 Task: Look for space in Itami, Japan from 6th September, 2023 to 18th September, 2023 for 3 adults in price range Rs.6000 to Rs.12000. Place can be entire place with 2 bedrooms having 2 beds and 2 bathrooms. Property type can be house, flat, guest house, hotel. Booking option can be shelf check-in. Required host language is English.
Action: Mouse moved to (539, 124)
Screenshot: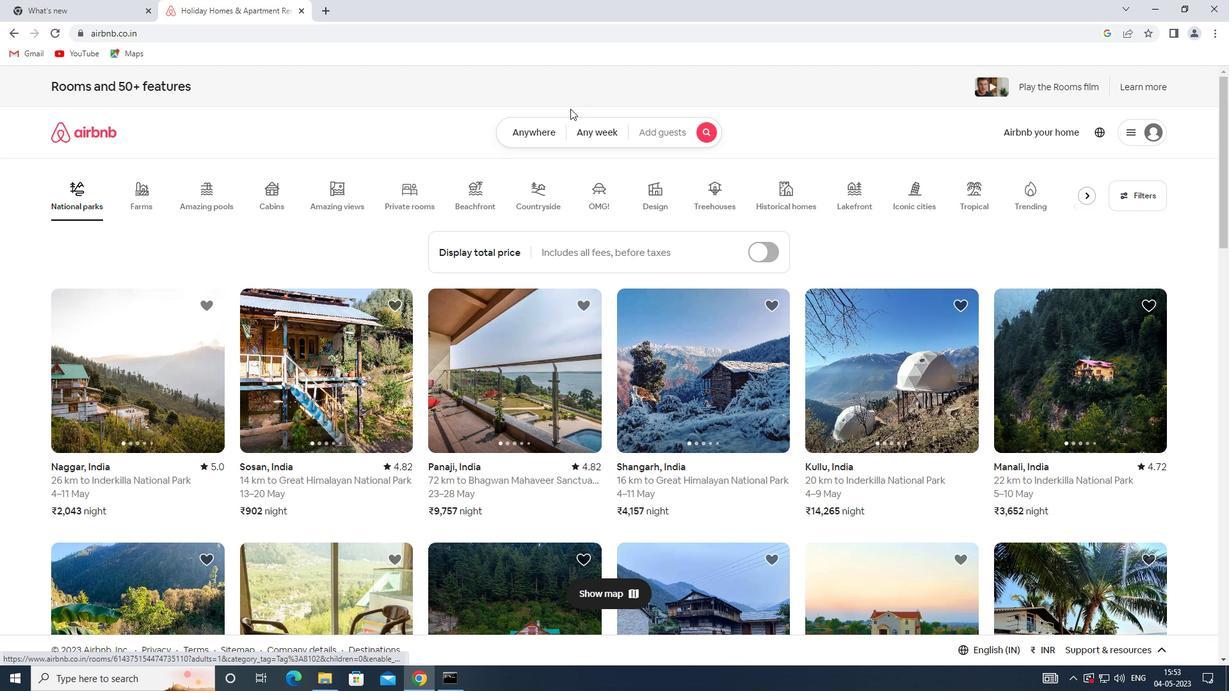
Action: Mouse pressed left at (539, 124)
Screenshot: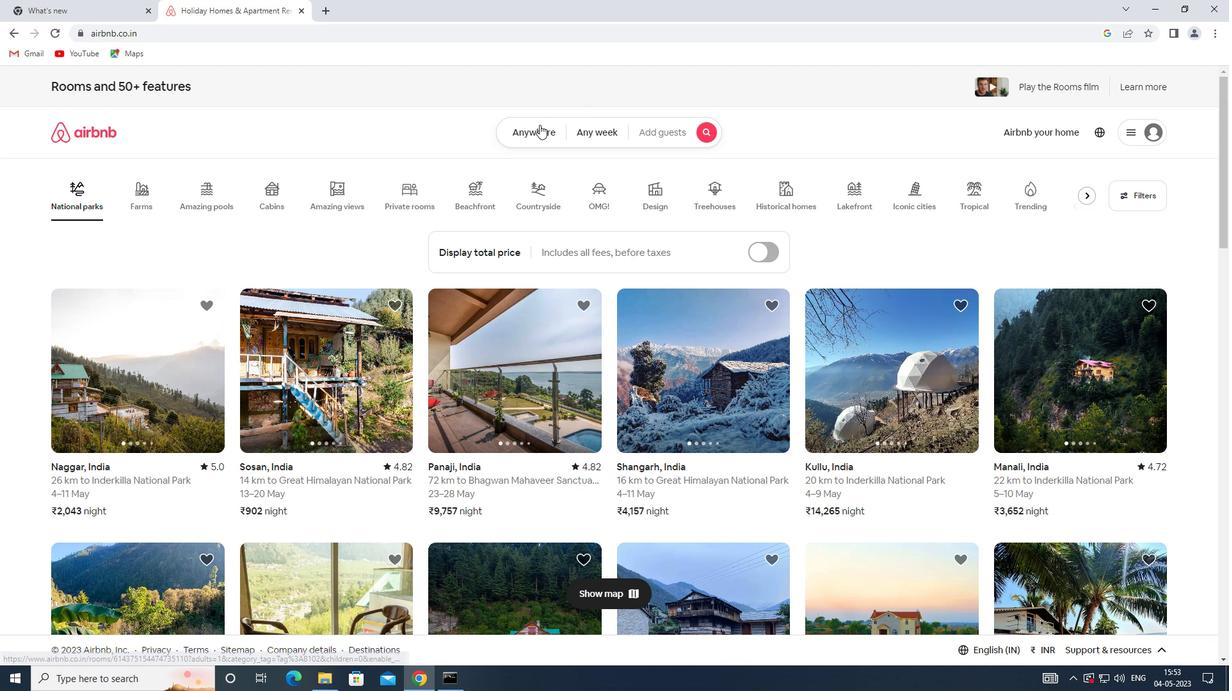 
Action: Mouse moved to (485, 170)
Screenshot: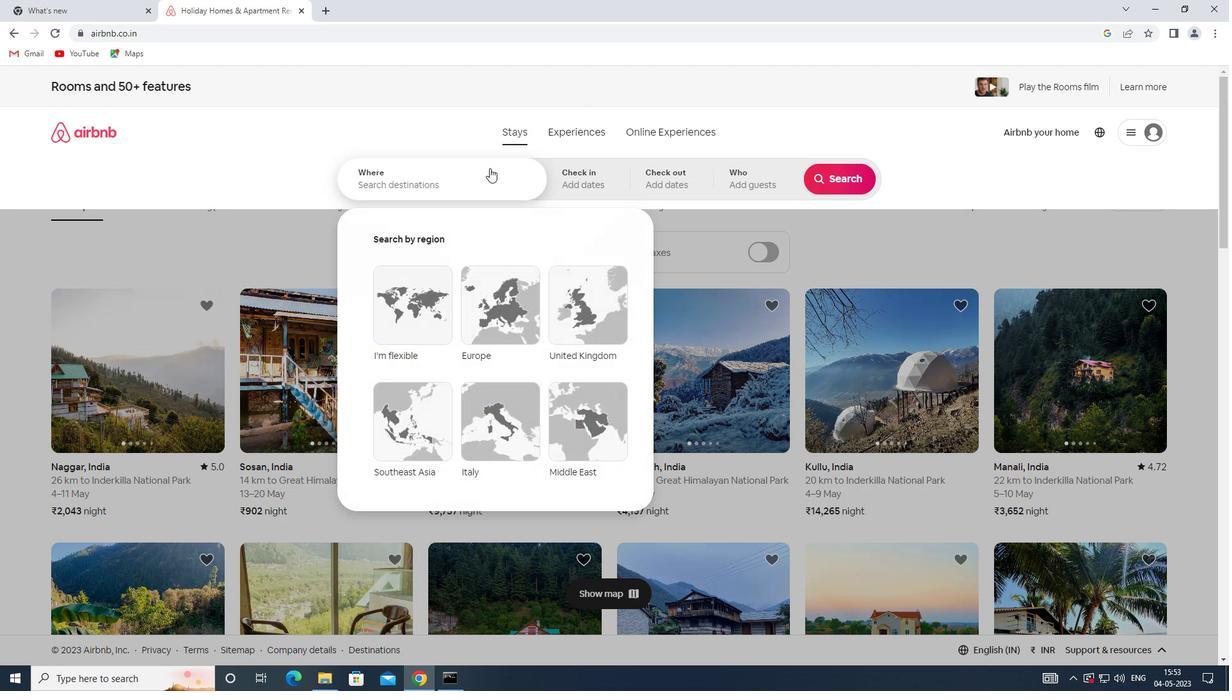 
Action: Mouse pressed left at (485, 170)
Screenshot: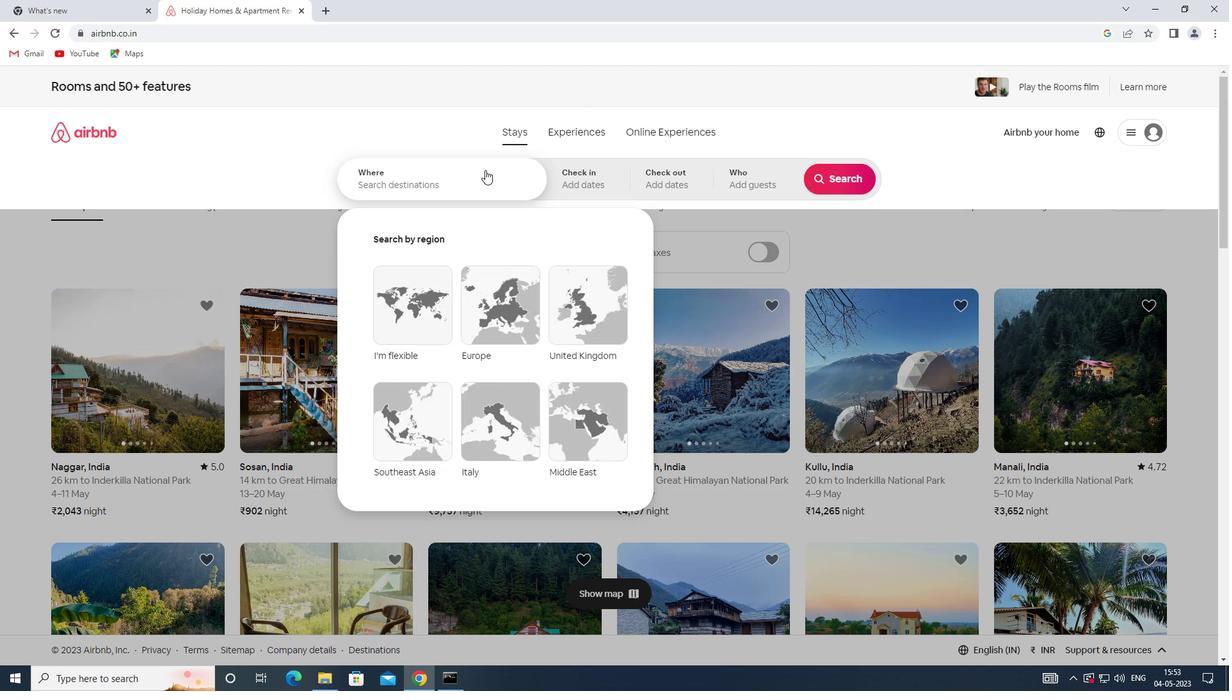 
Action: Key pressed <Key.shift>ITAMI,<Key.shift>JAPAN
Screenshot: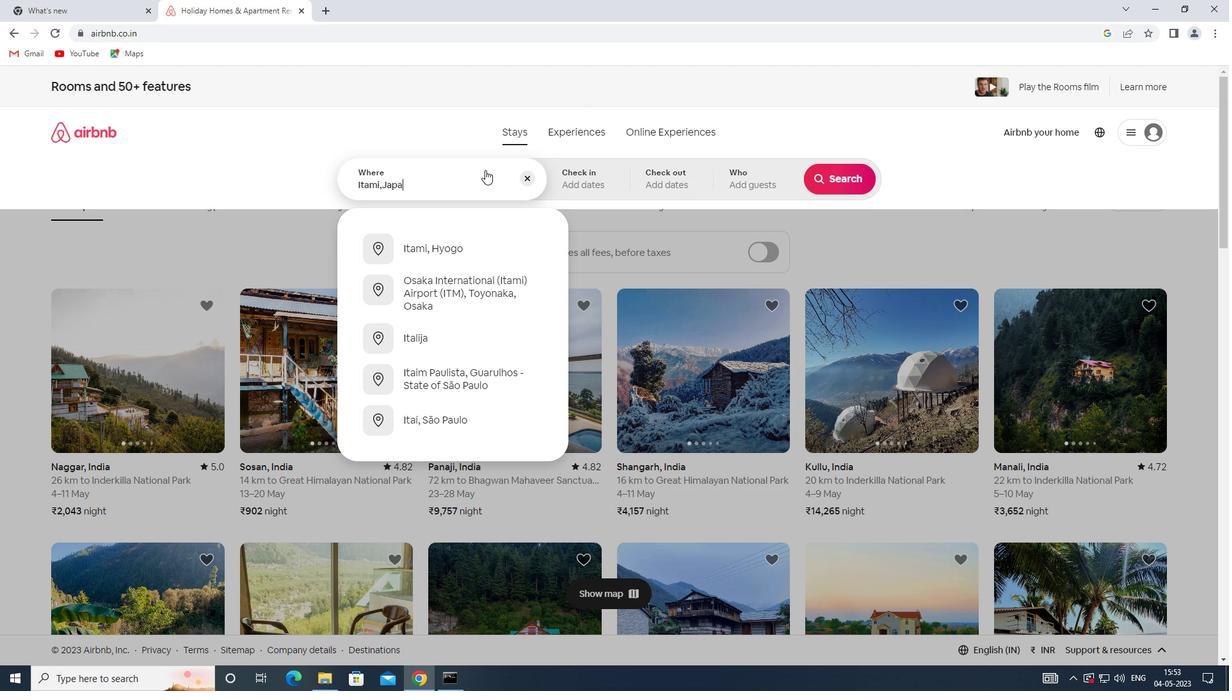 
Action: Mouse moved to (592, 190)
Screenshot: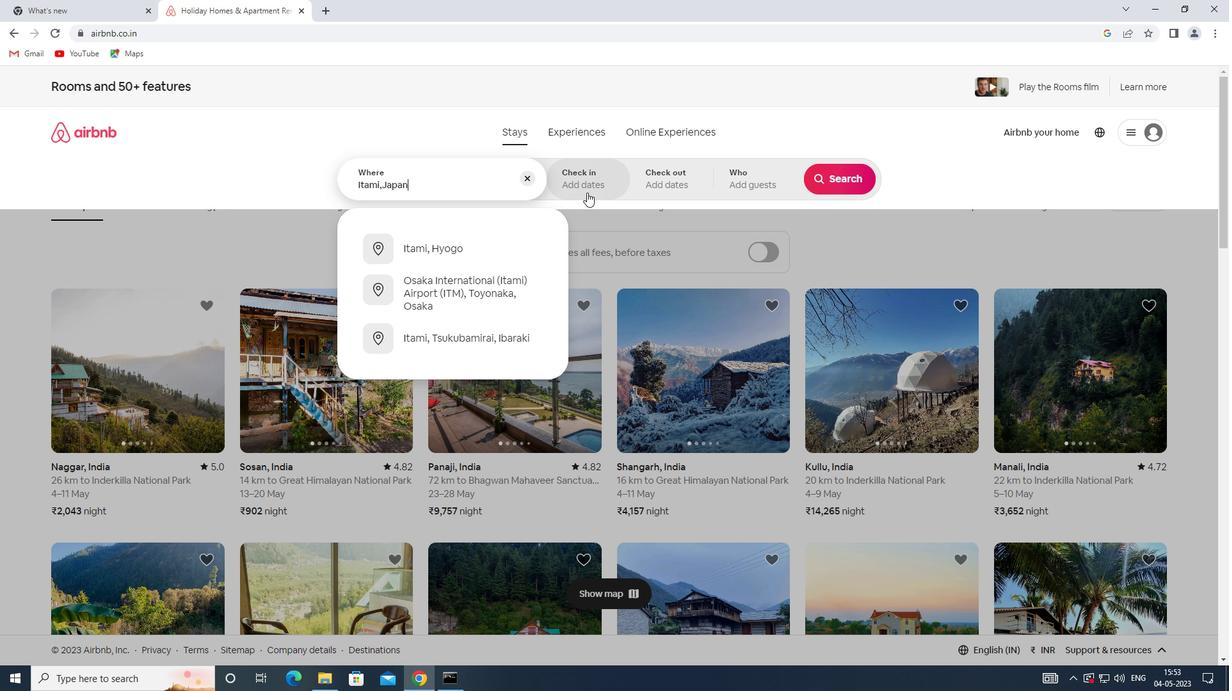 
Action: Mouse pressed left at (592, 190)
Screenshot: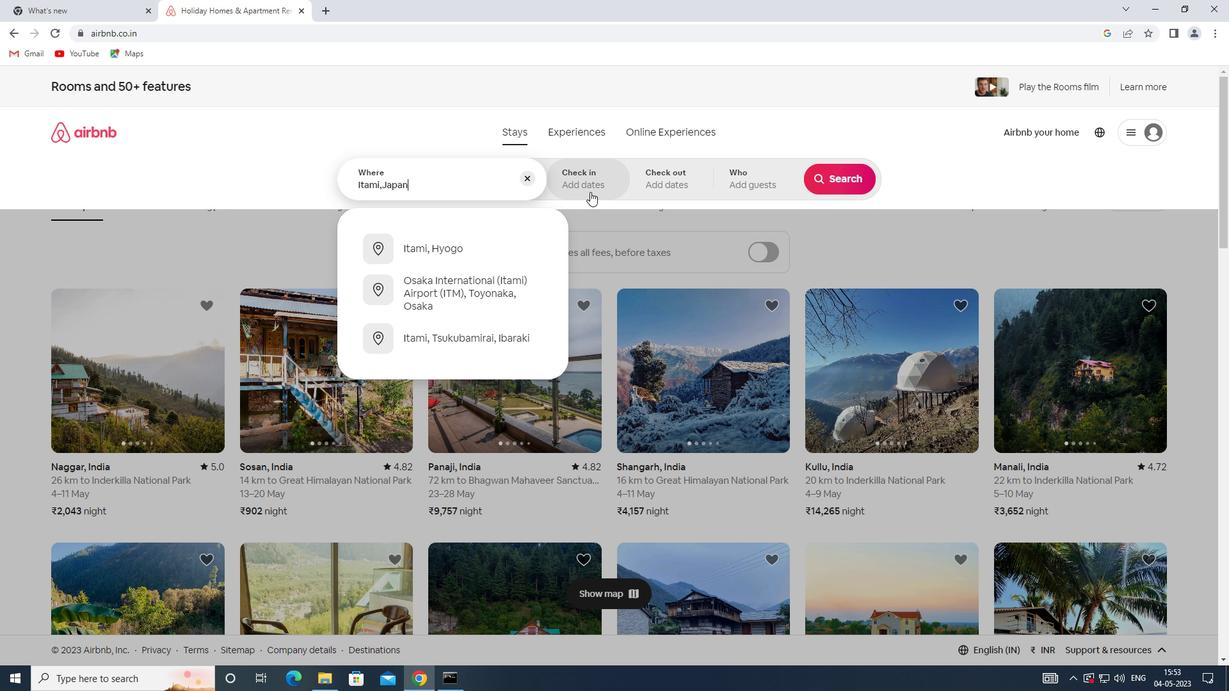 
Action: Mouse moved to (840, 283)
Screenshot: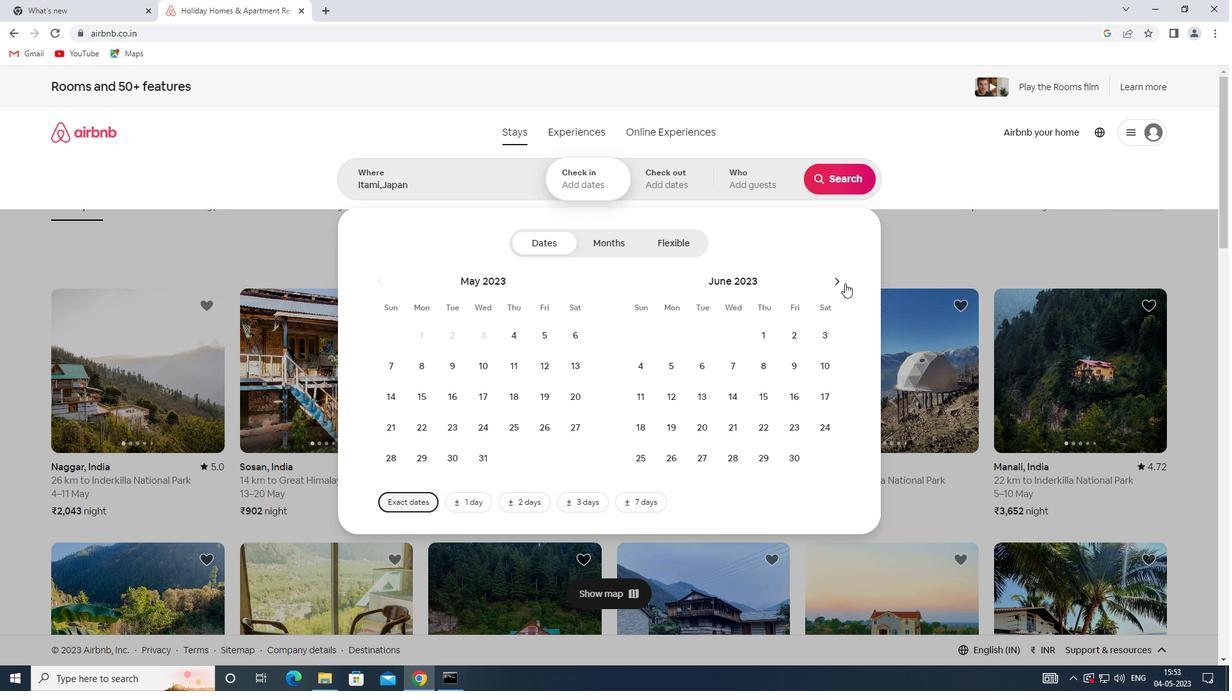 
Action: Mouse pressed left at (840, 283)
Screenshot: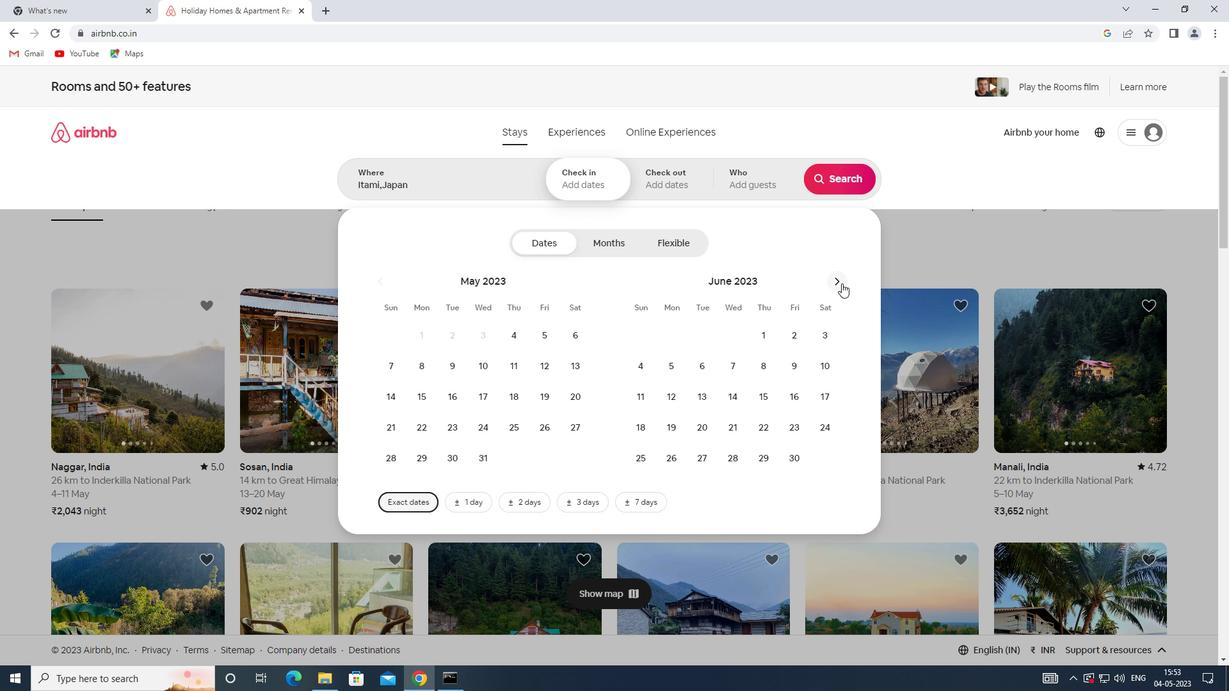 
Action: Mouse pressed left at (840, 283)
Screenshot: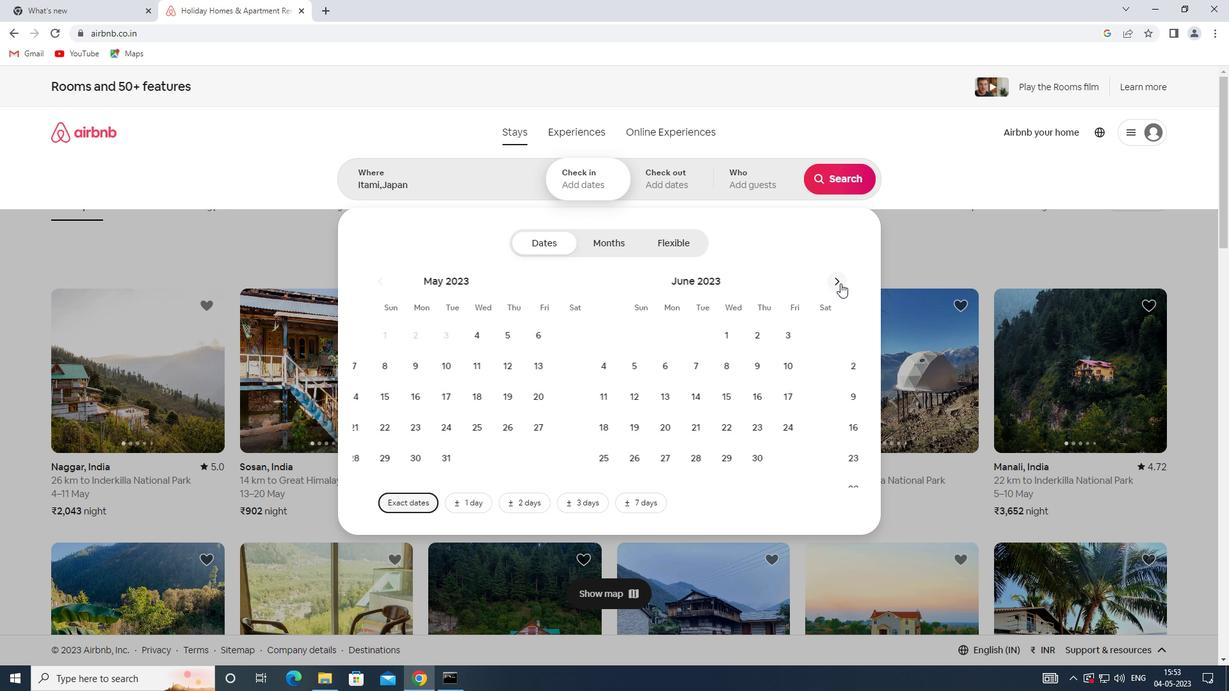 
Action: Mouse pressed left at (840, 283)
Screenshot: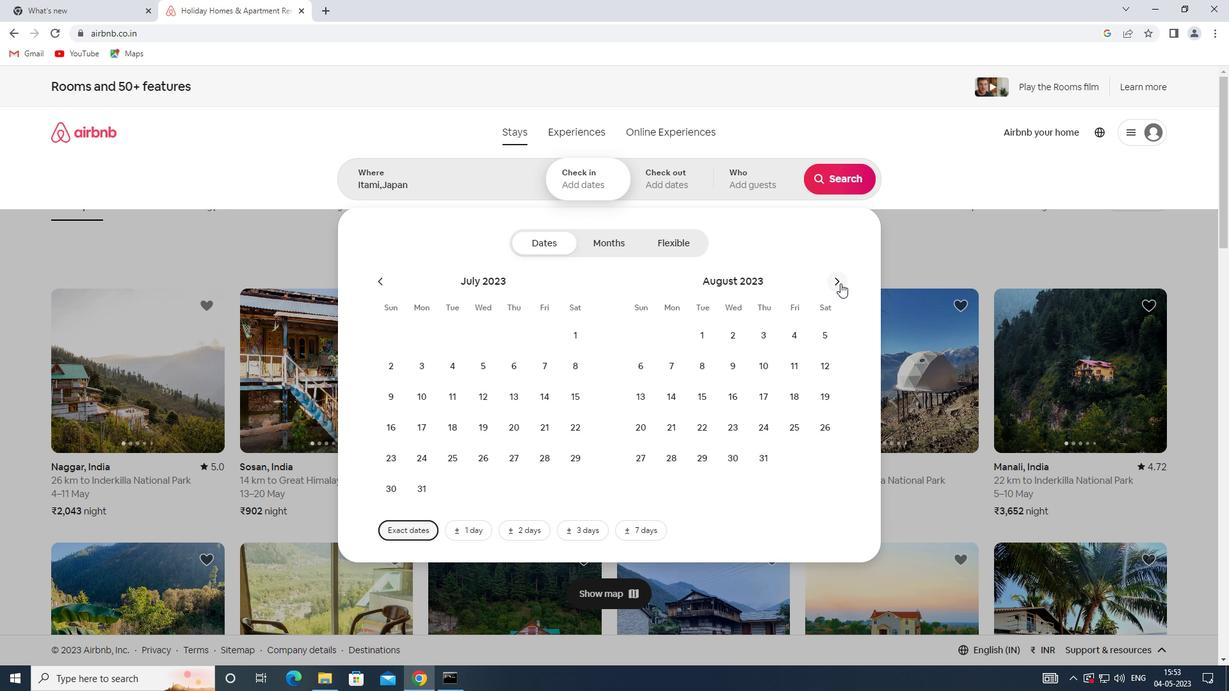 
Action: Mouse moved to (745, 372)
Screenshot: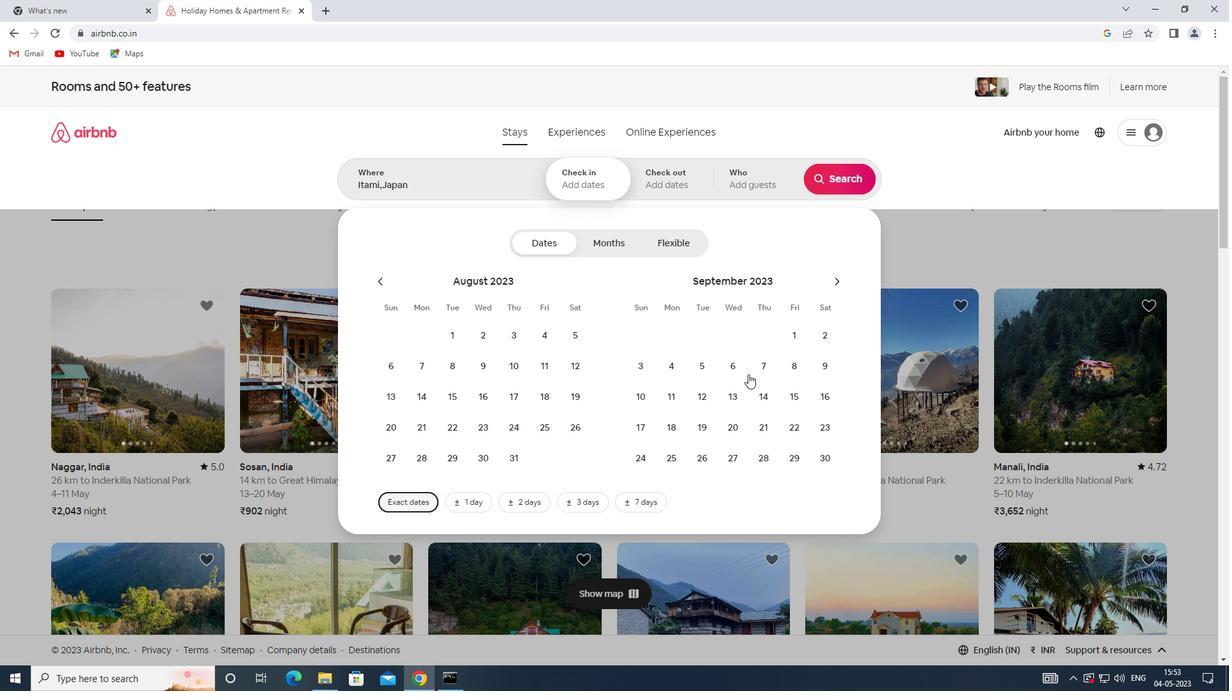 
Action: Mouse pressed left at (745, 372)
Screenshot: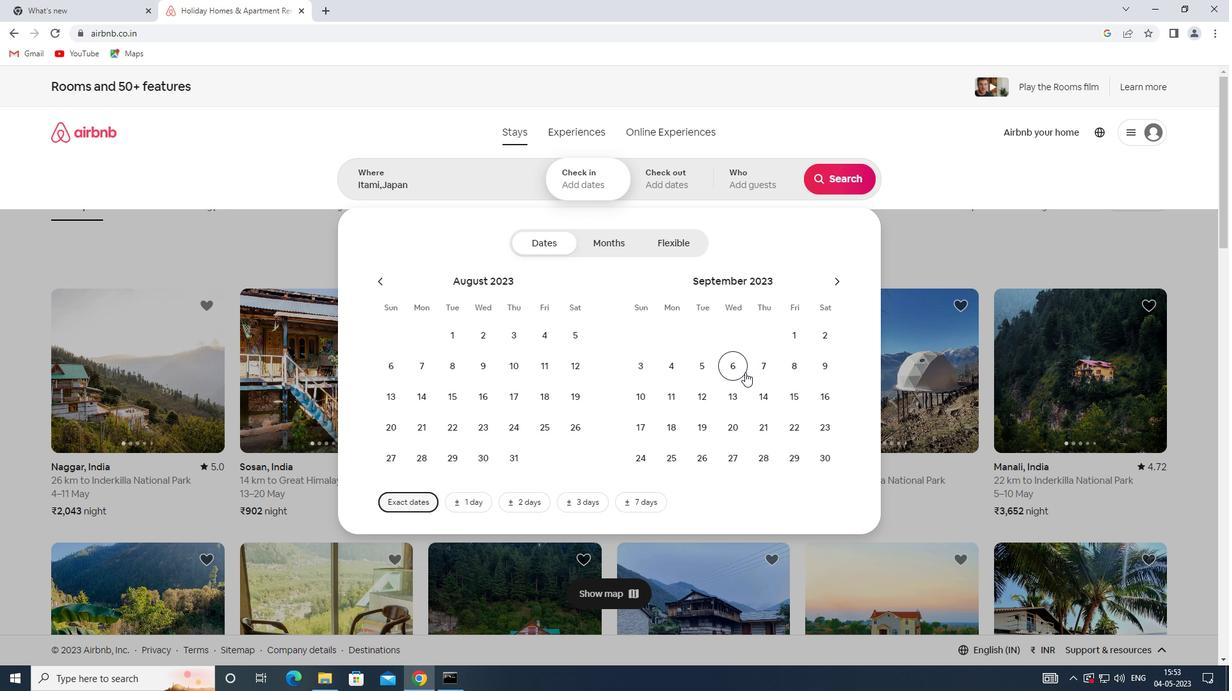 
Action: Mouse moved to (686, 426)
Screenshot: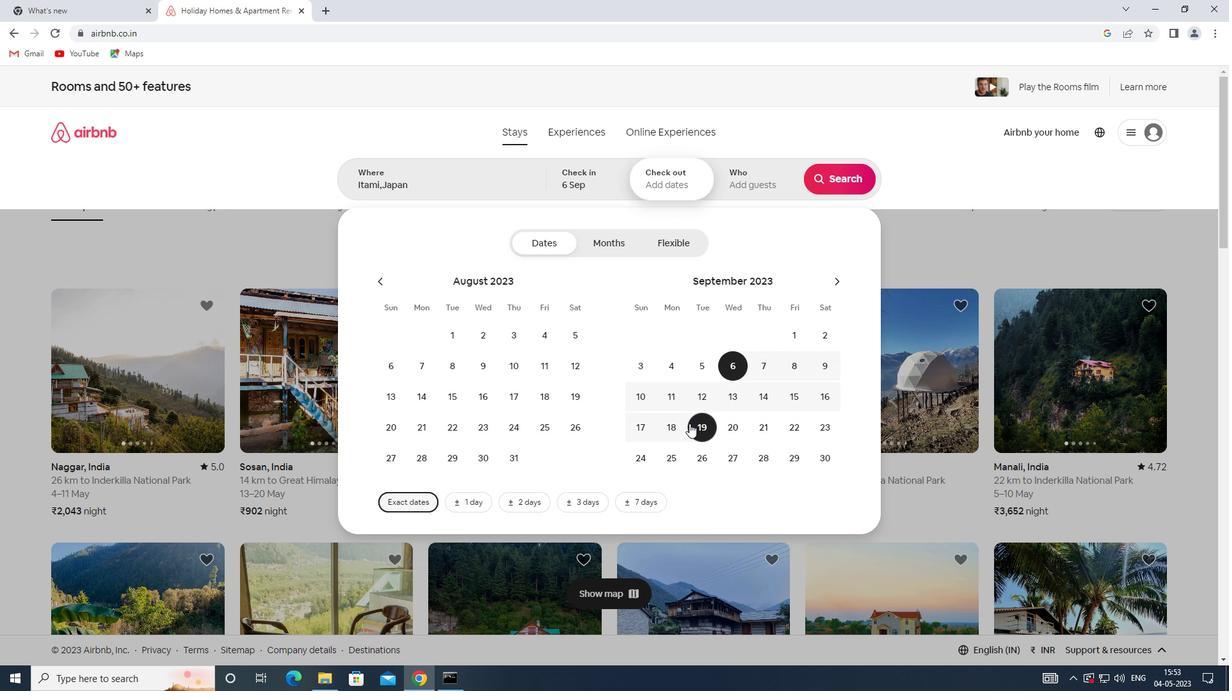 
Action: Mouse pressed left at (686, 426)
Screenshot: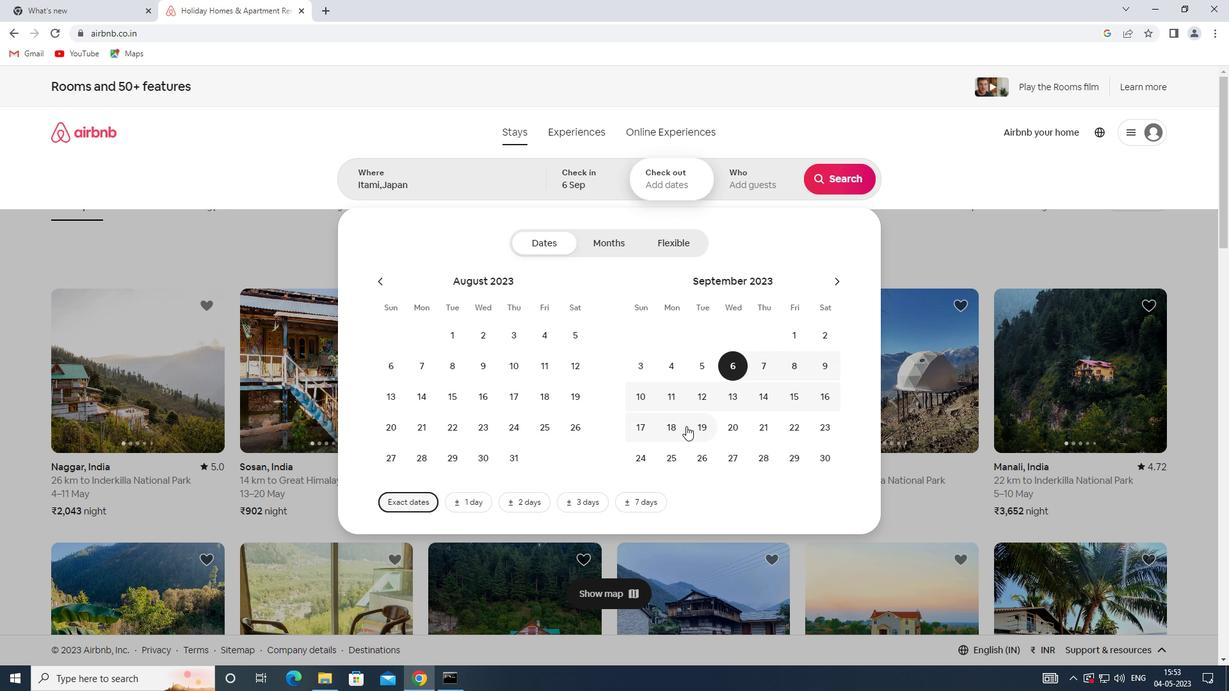 
Action: Mouse moved to (760, 187)
Screenshot: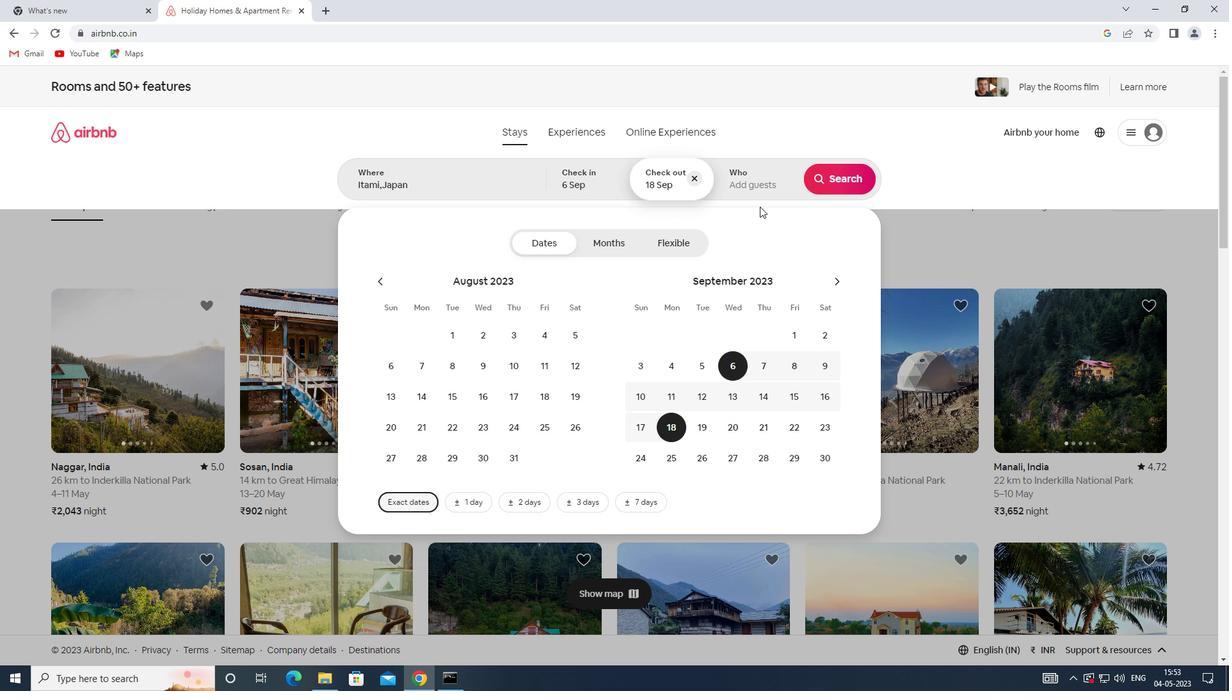 
Action: Mouse pressed left at (760, 187)
Screenshot: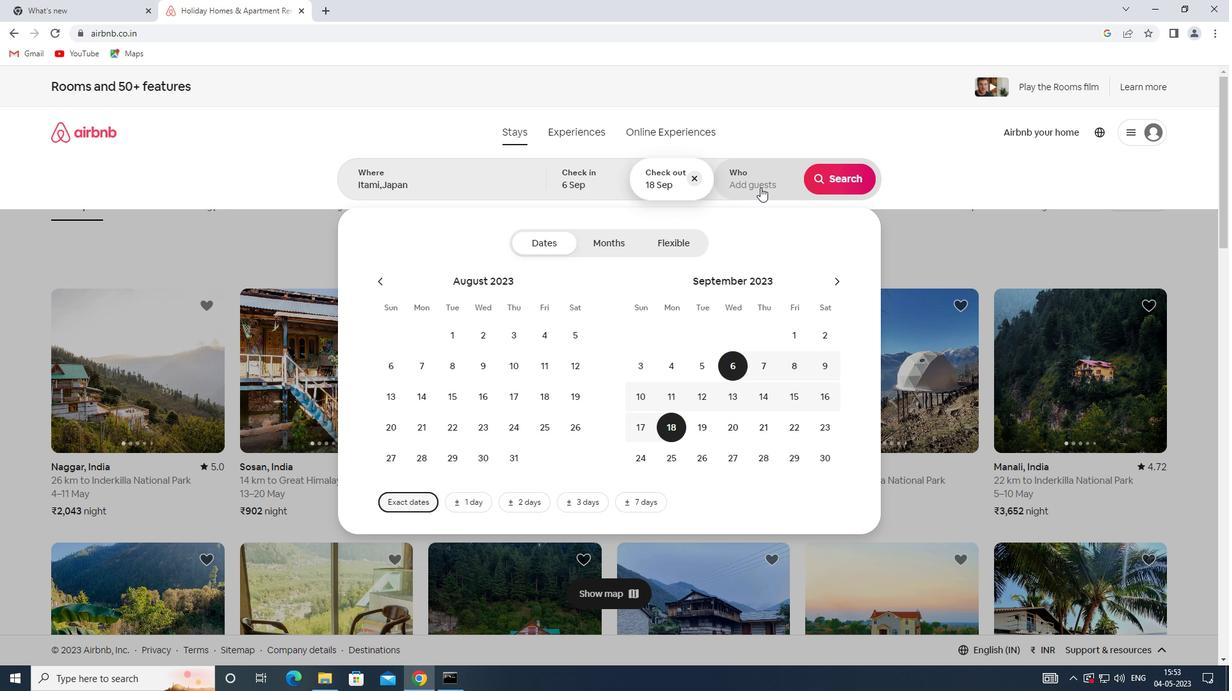 
Action: Mouse moved to (836, 245)
Screenshot: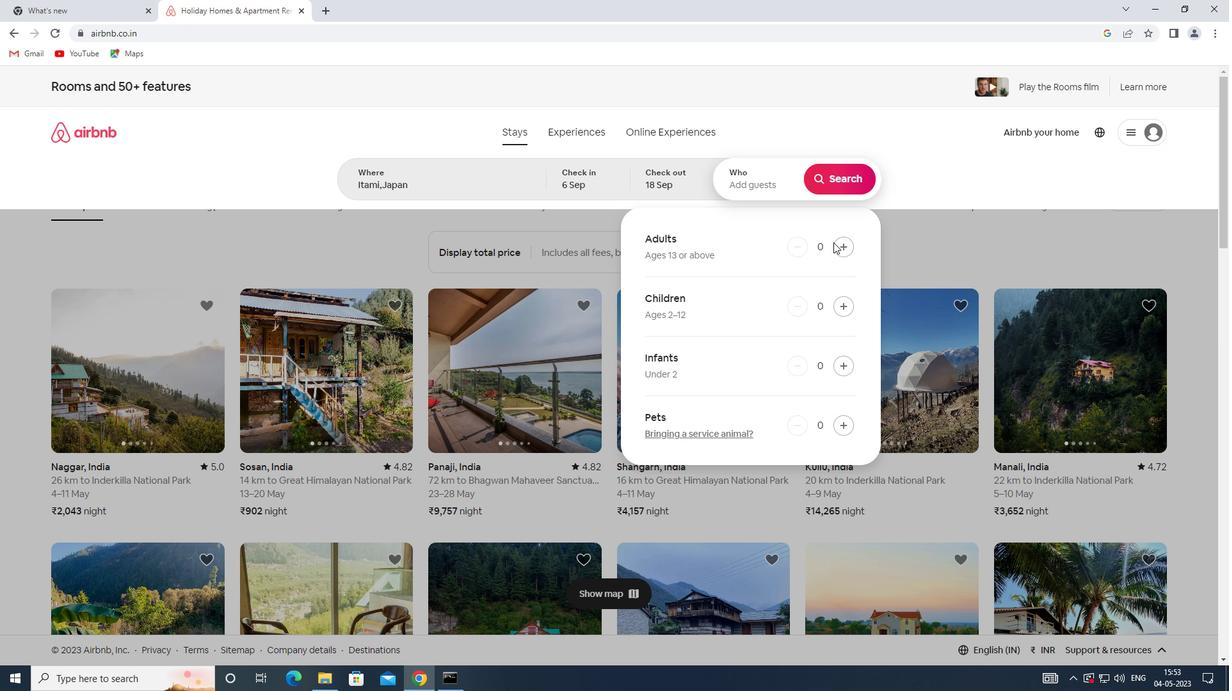 
Action: Mouse pressed left at (836, 245)
Screenshot: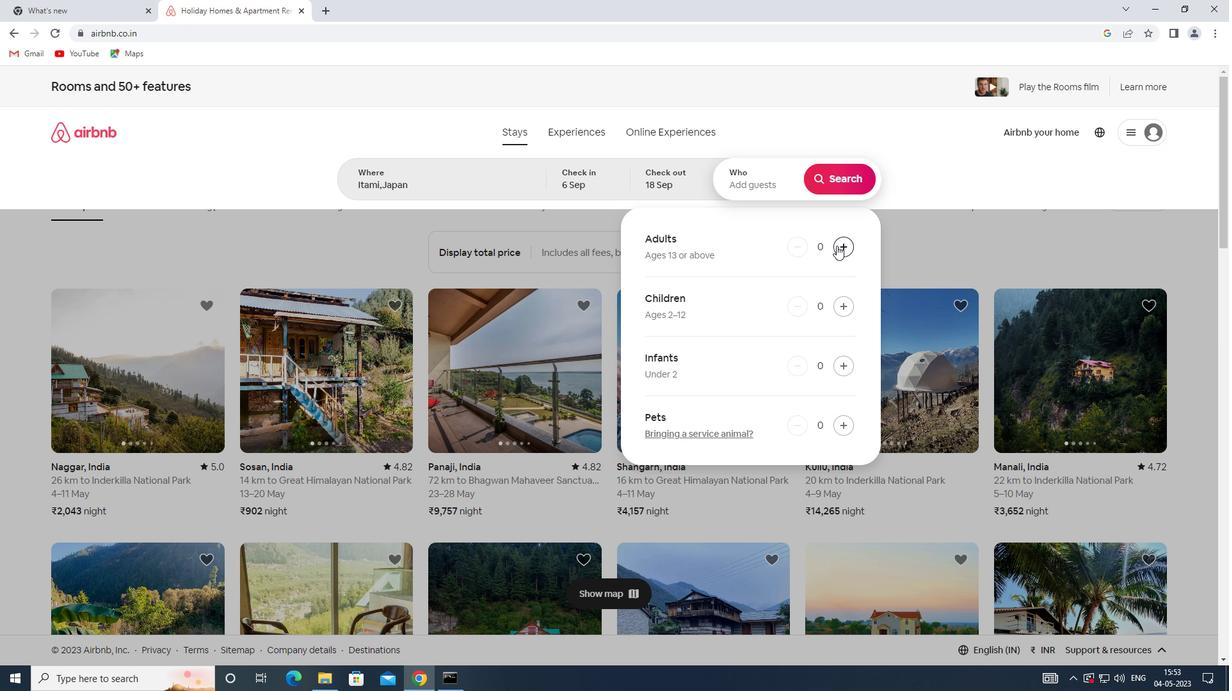 
Action: Mouse pressed left at (836, 245)
Screenshot: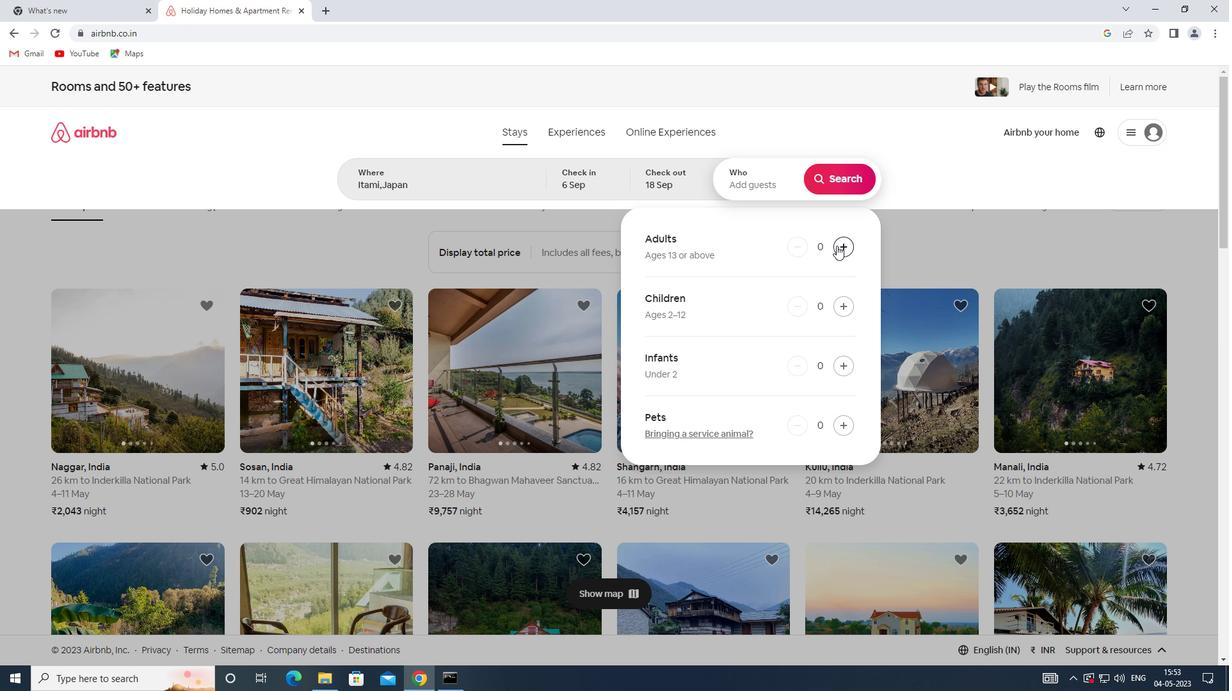 
Action: Mouse pressed left at (836, 245)
Screenshot: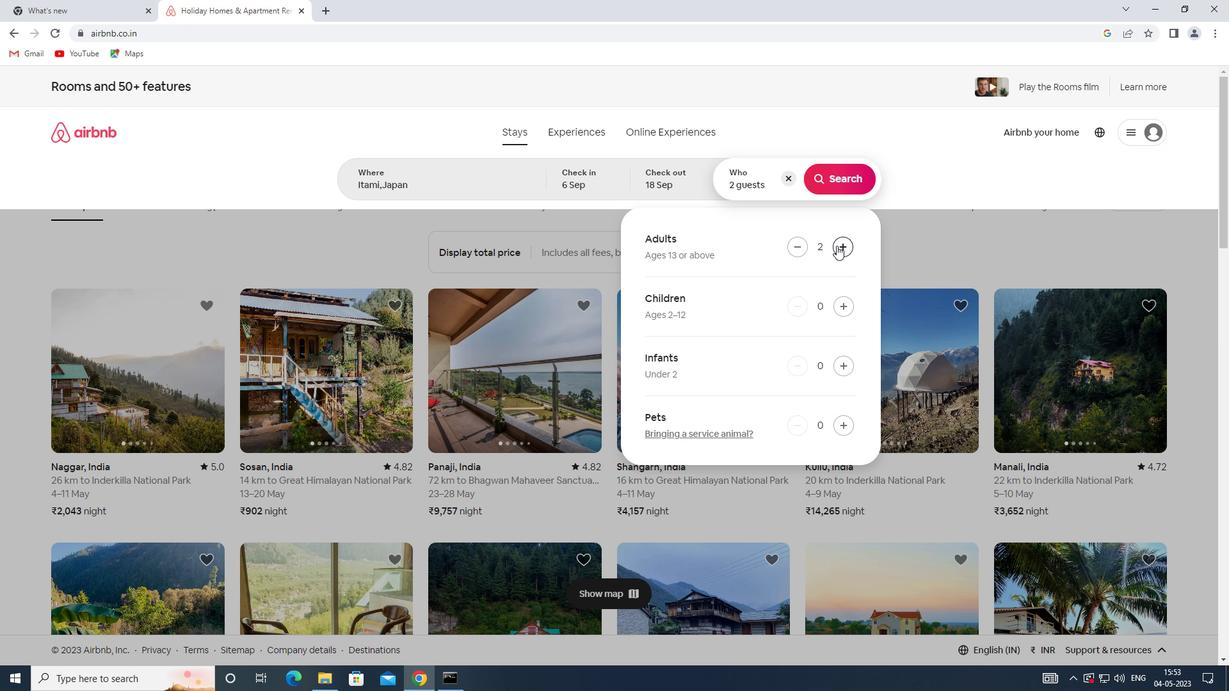 
Action: Mouse moved to (841, 185)
Screenshot: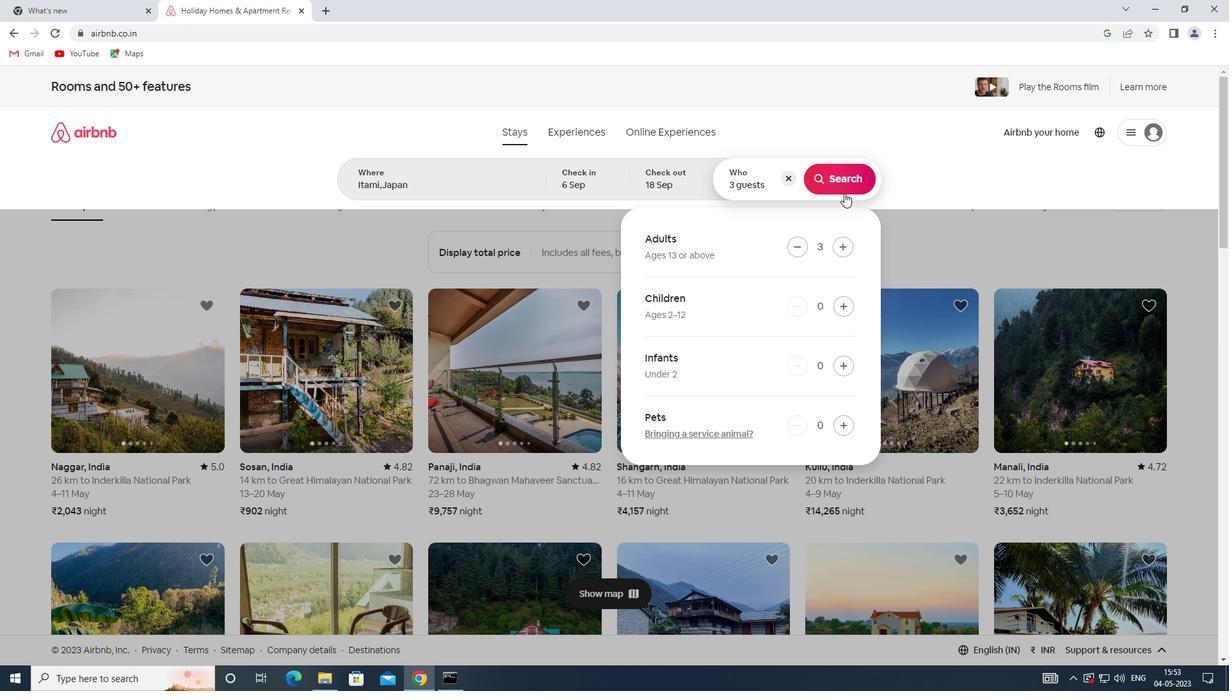 
Action: Mouse pressed left at (841, 185)
Screenshot: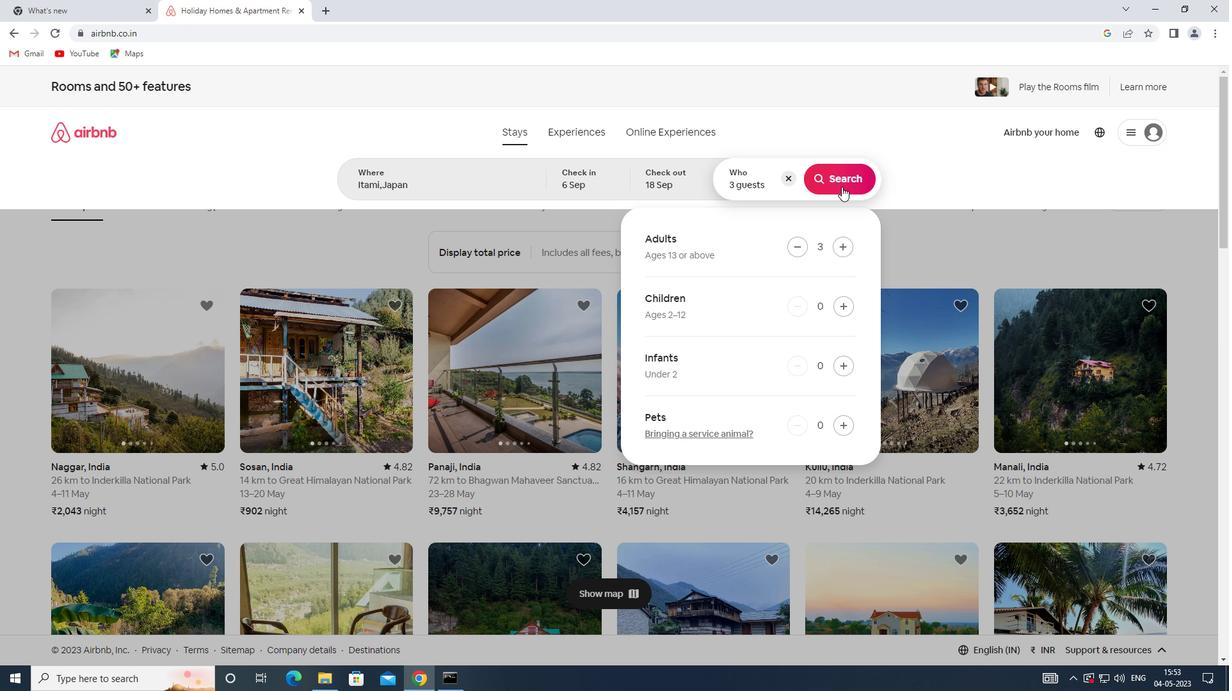 
Action: Mouse moved to (1151, 138)
Screenshot: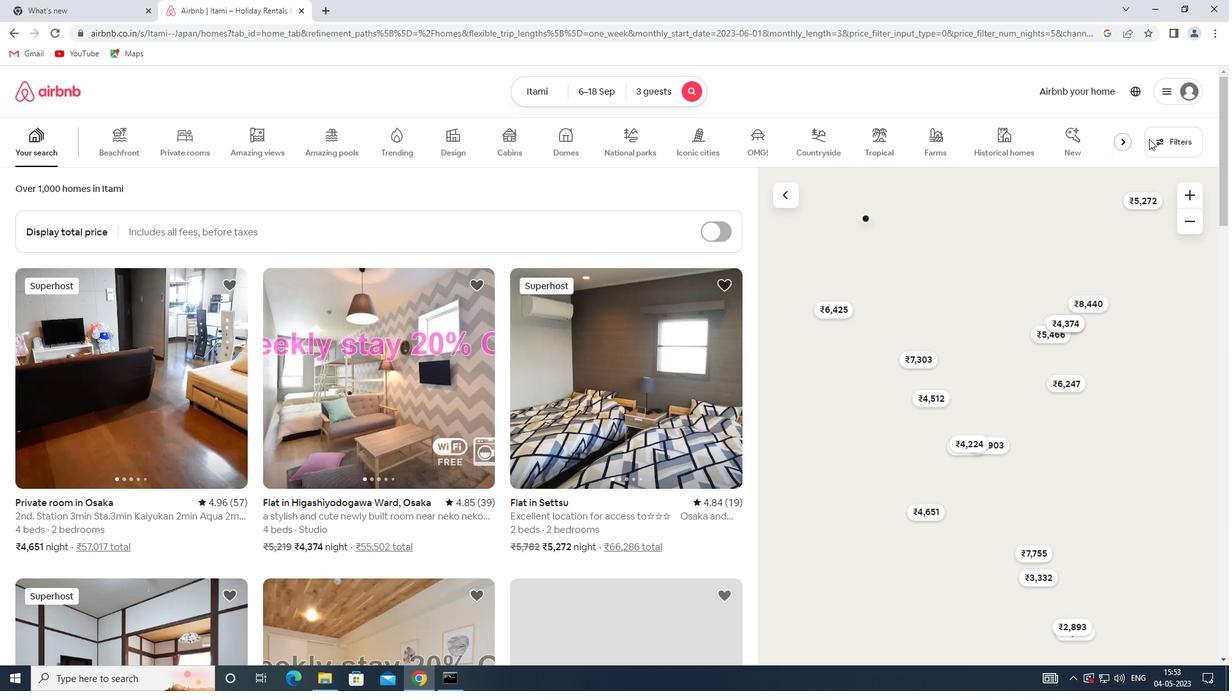 
Action: Mouse pressed left at (1151, 138)
Screenshot: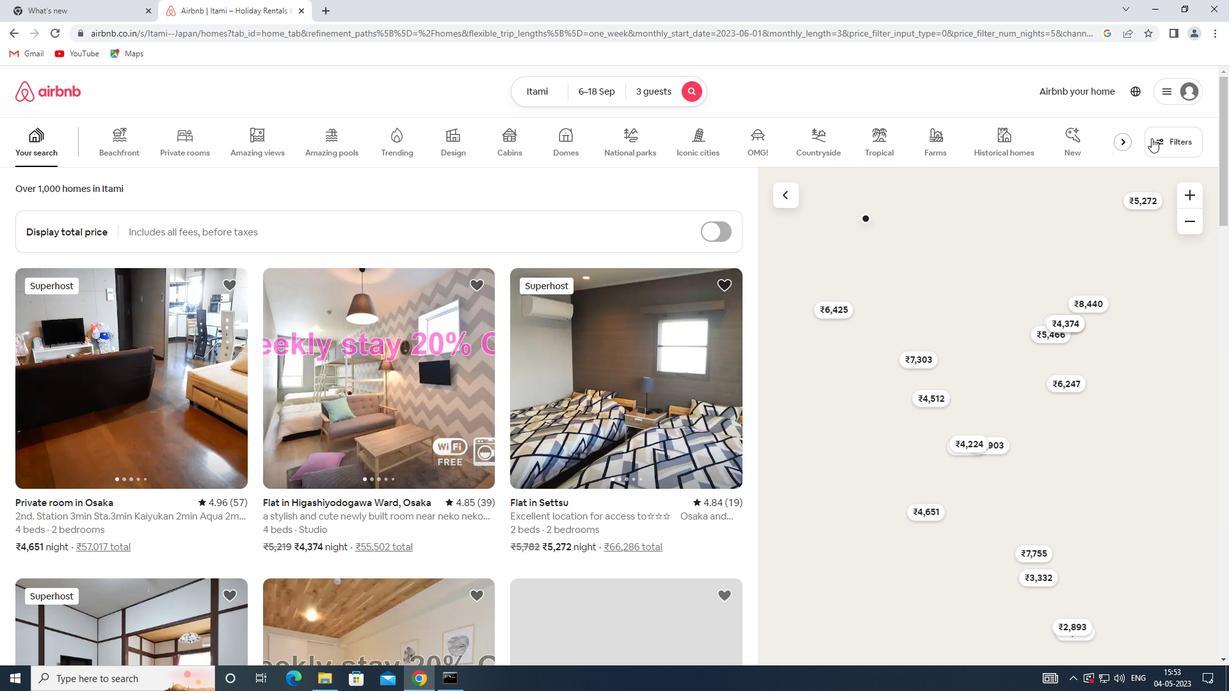 
Action: Mouse moved to (476, 300)
Screenshot: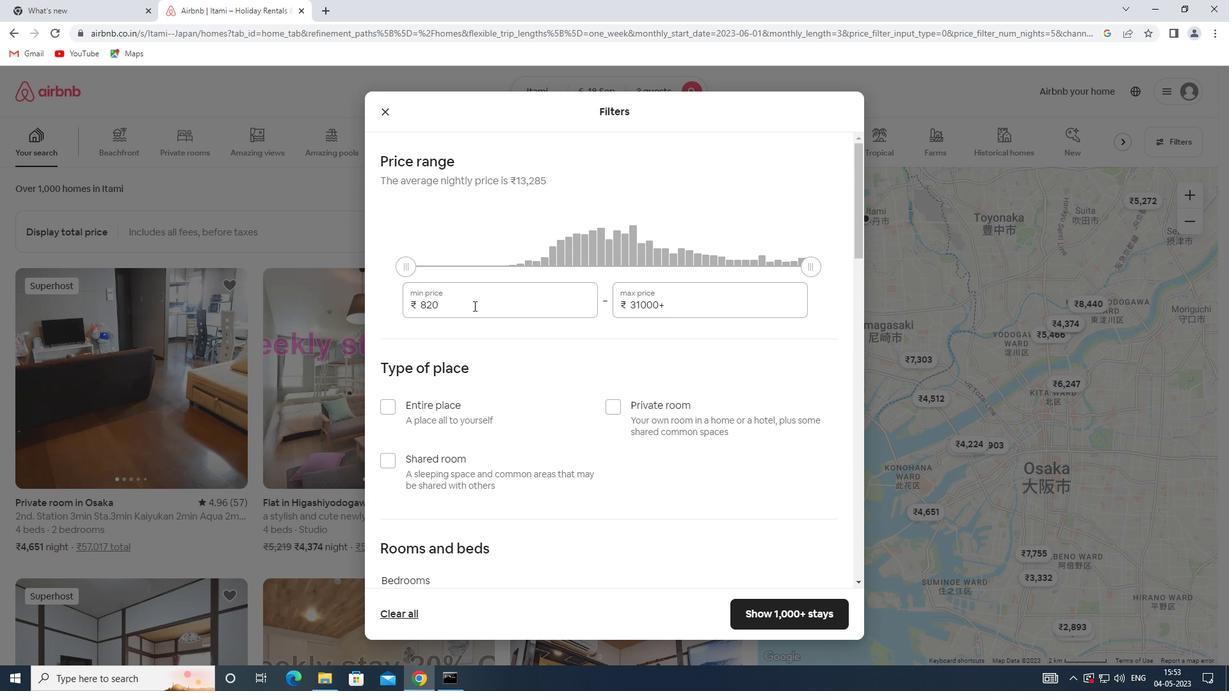 
Action: Mouse pressed left at (476, 300)
Screenshot: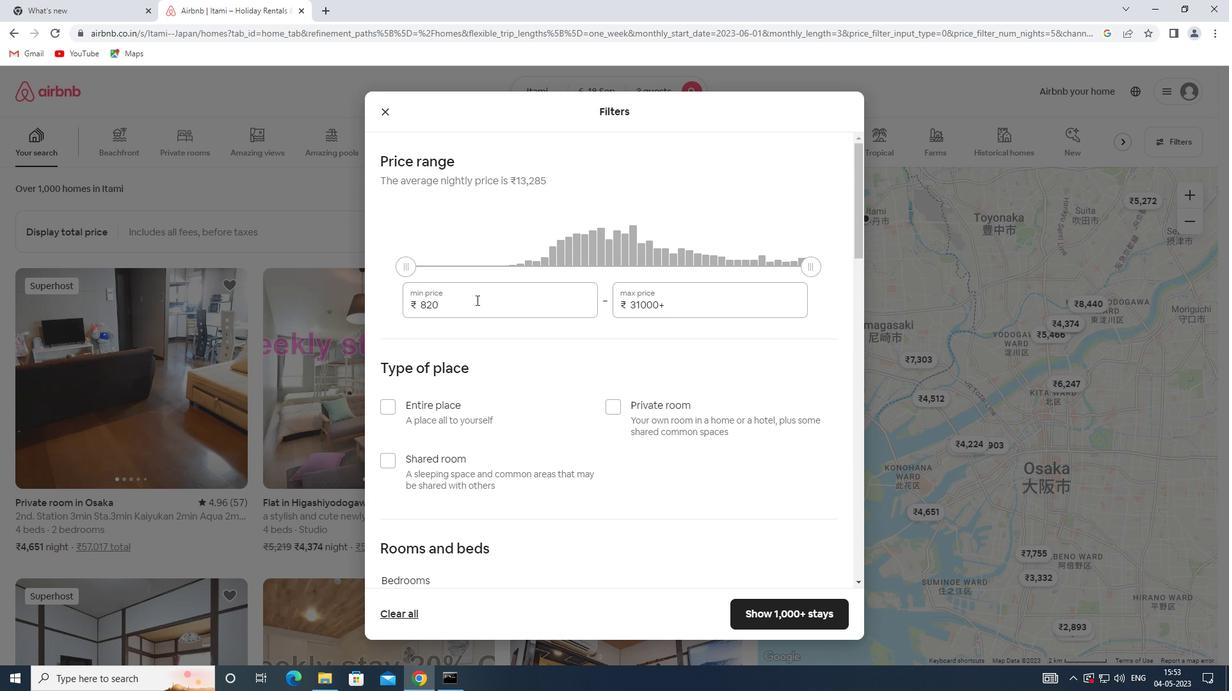 
Action: Mouse moved to (400, 300)
Screenshot: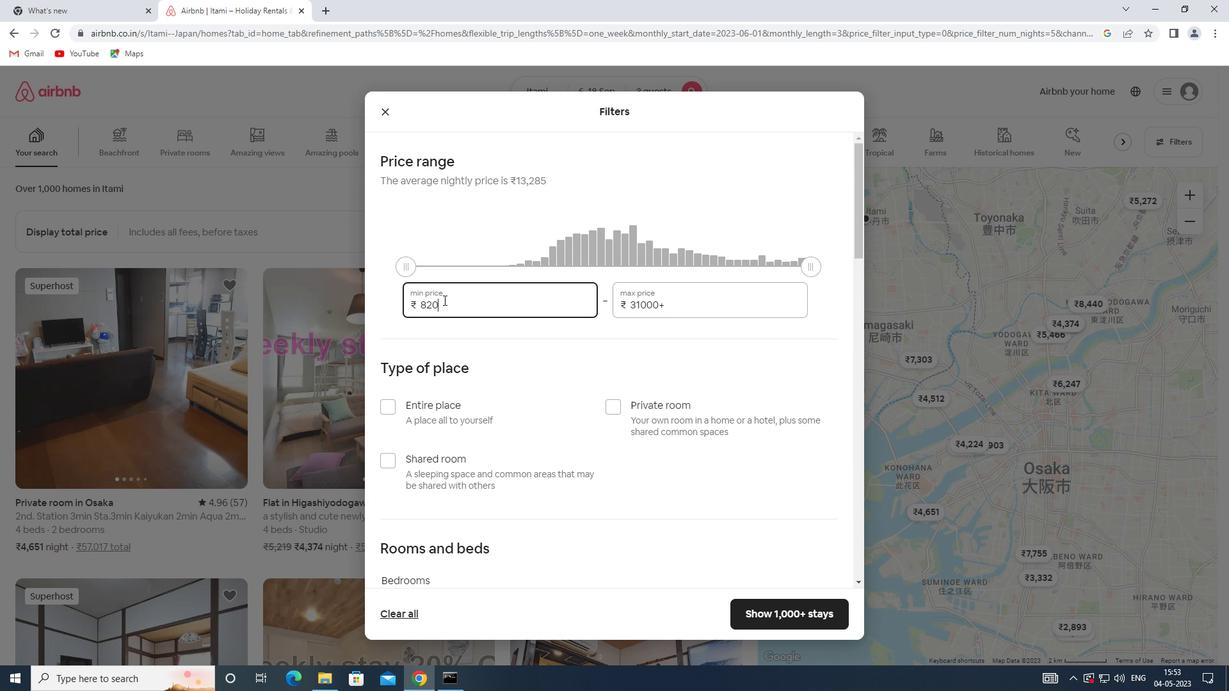 
Action: Key pressed 6000
Screenshot: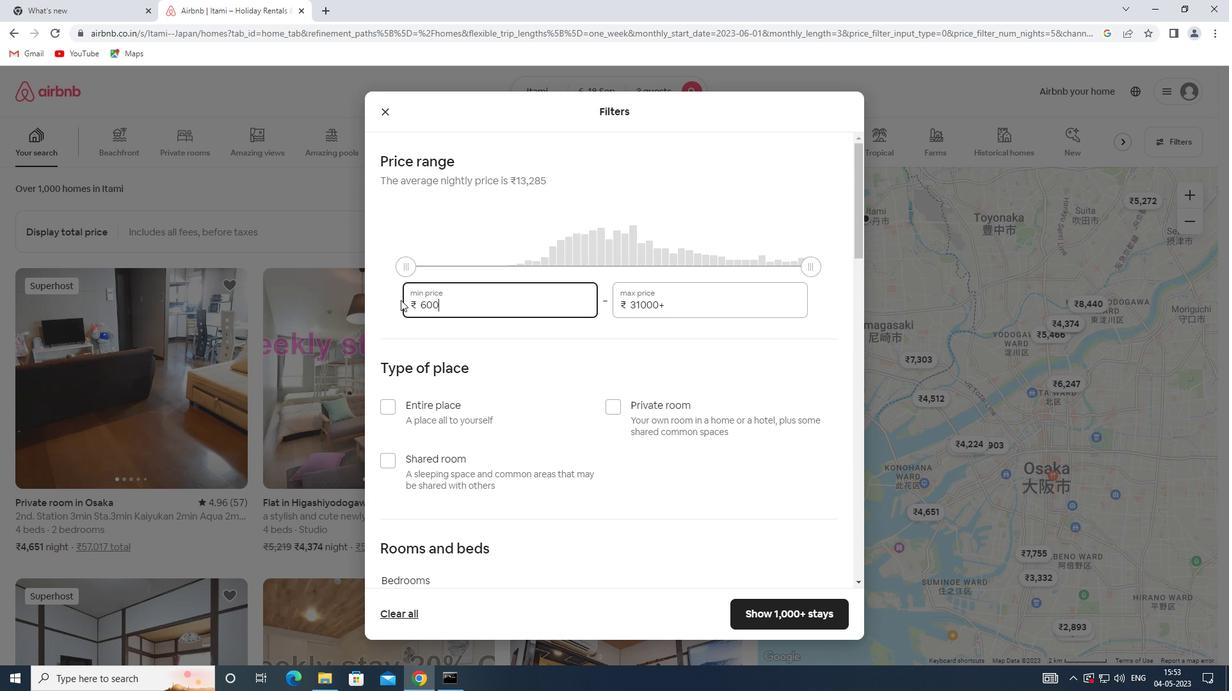 
Action: Mouse moved to (674, 301)
Screenshot: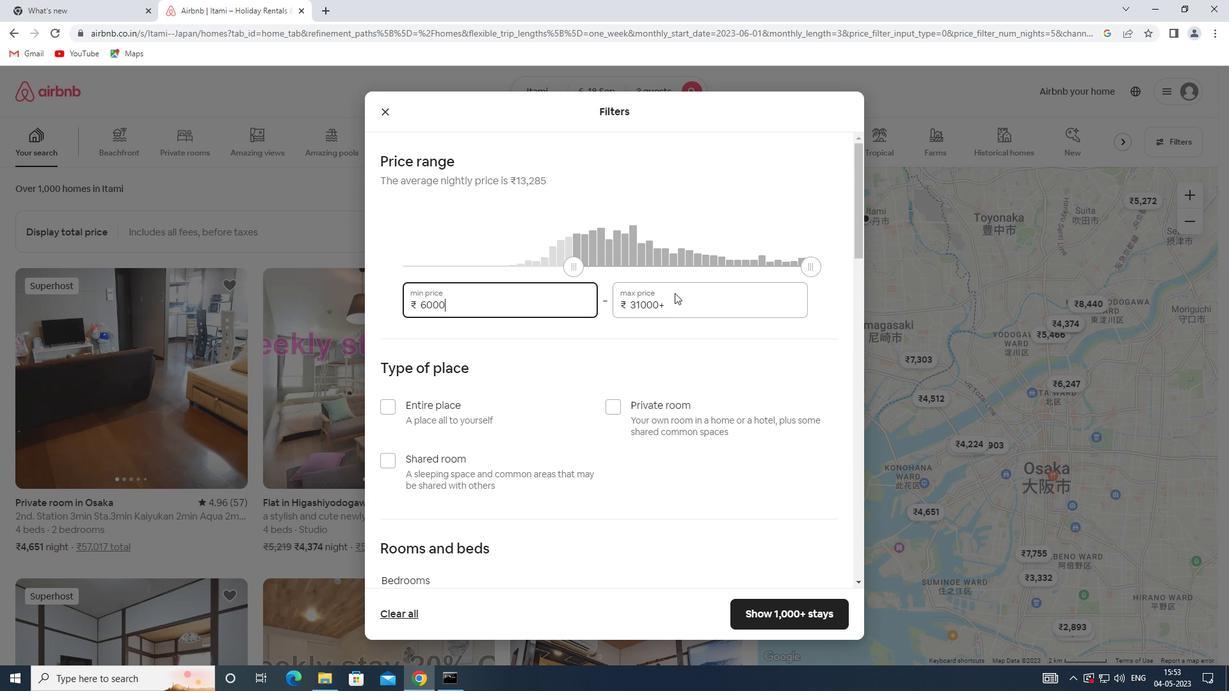 
Action: Mouse pressed left at (674, 301)
Screenshot: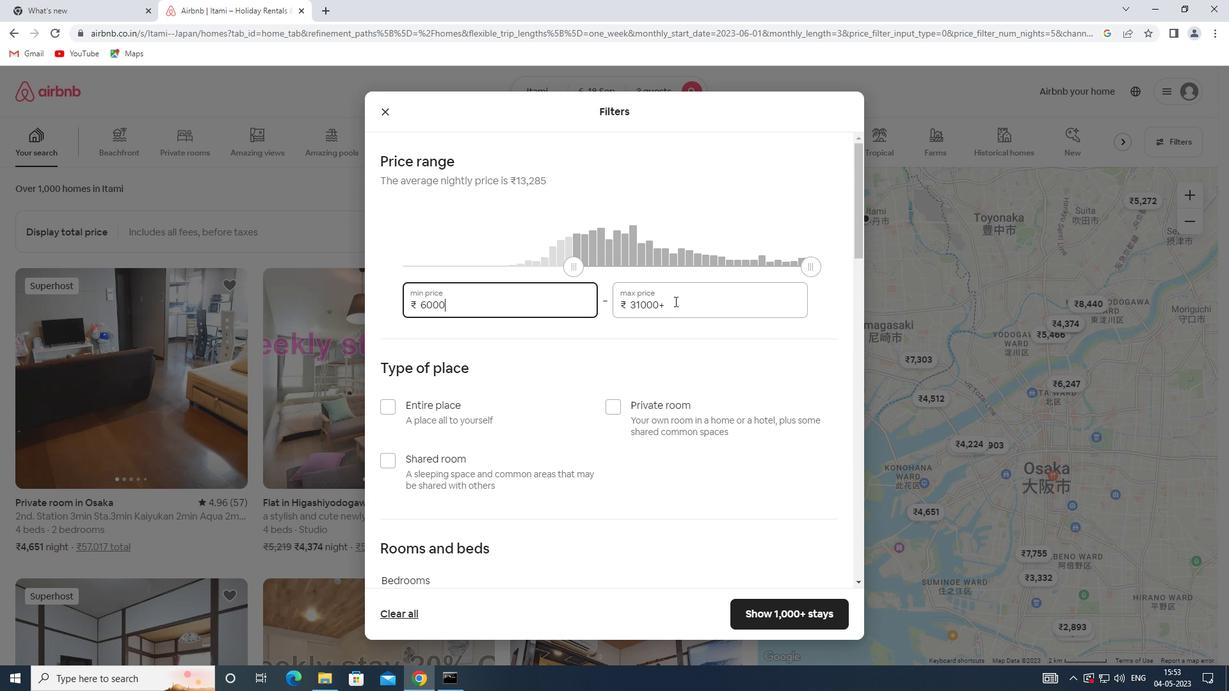 
Action: Mouse moved to (581, 305)
Screenshot: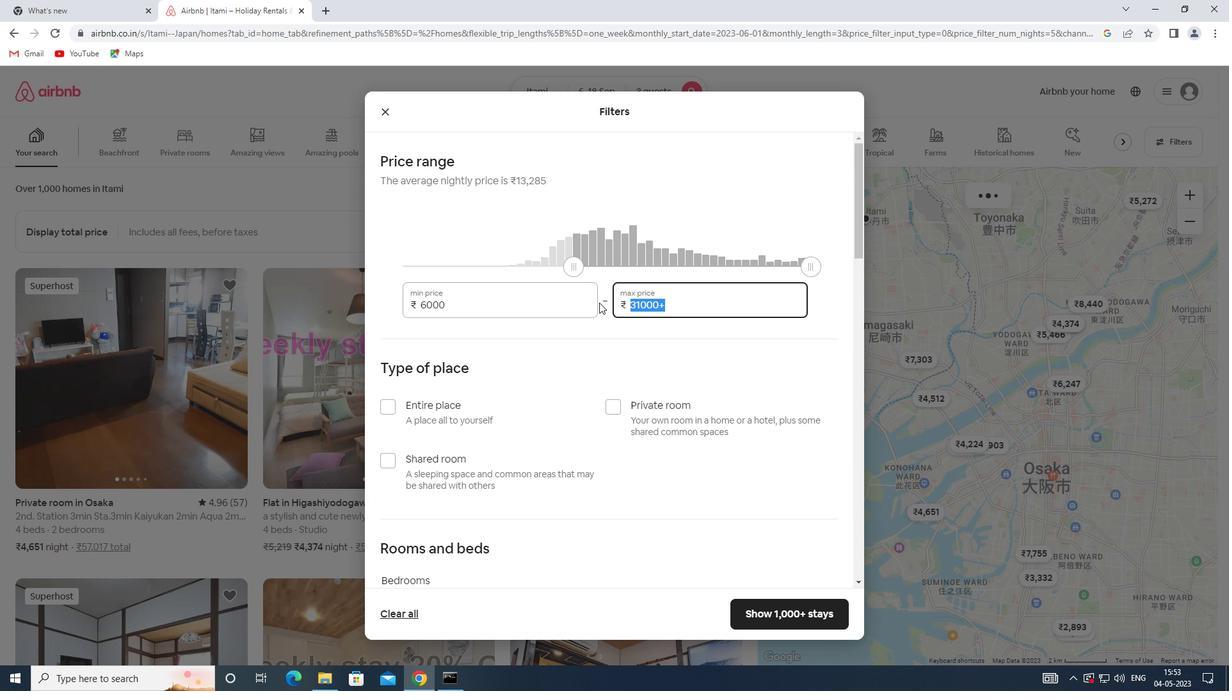 
Action: Key pressed 12000
Screenshot: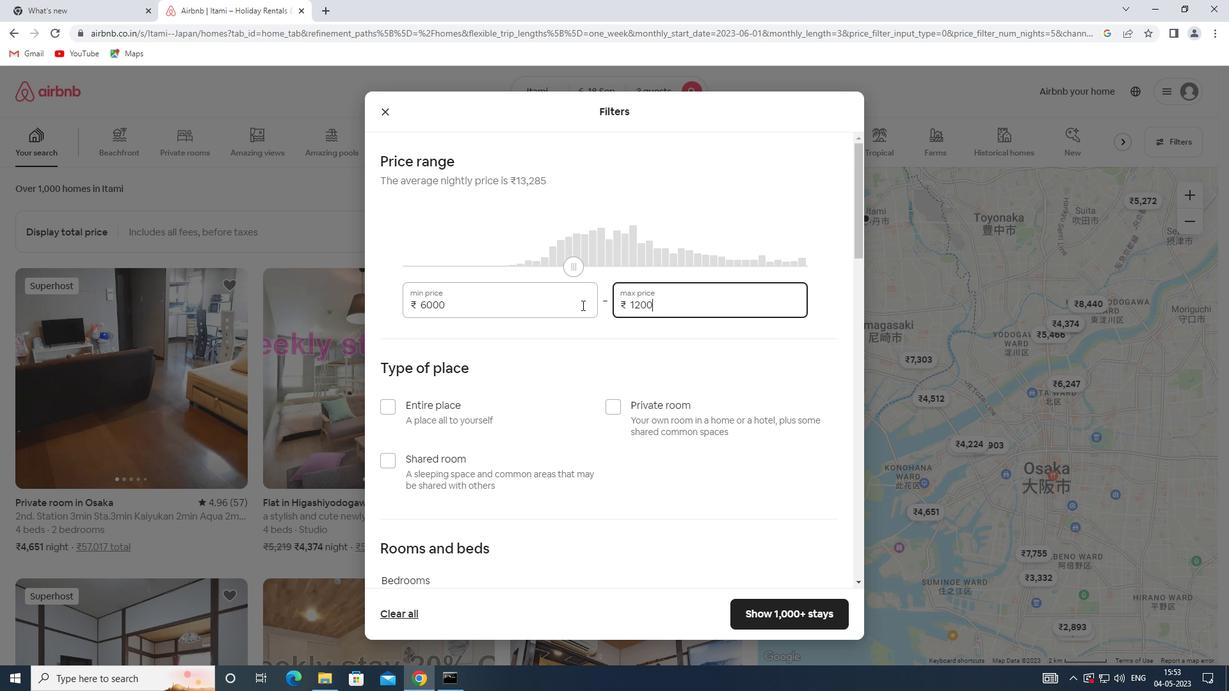 
Action: Mouse moved to (427, 399)
Screenshot: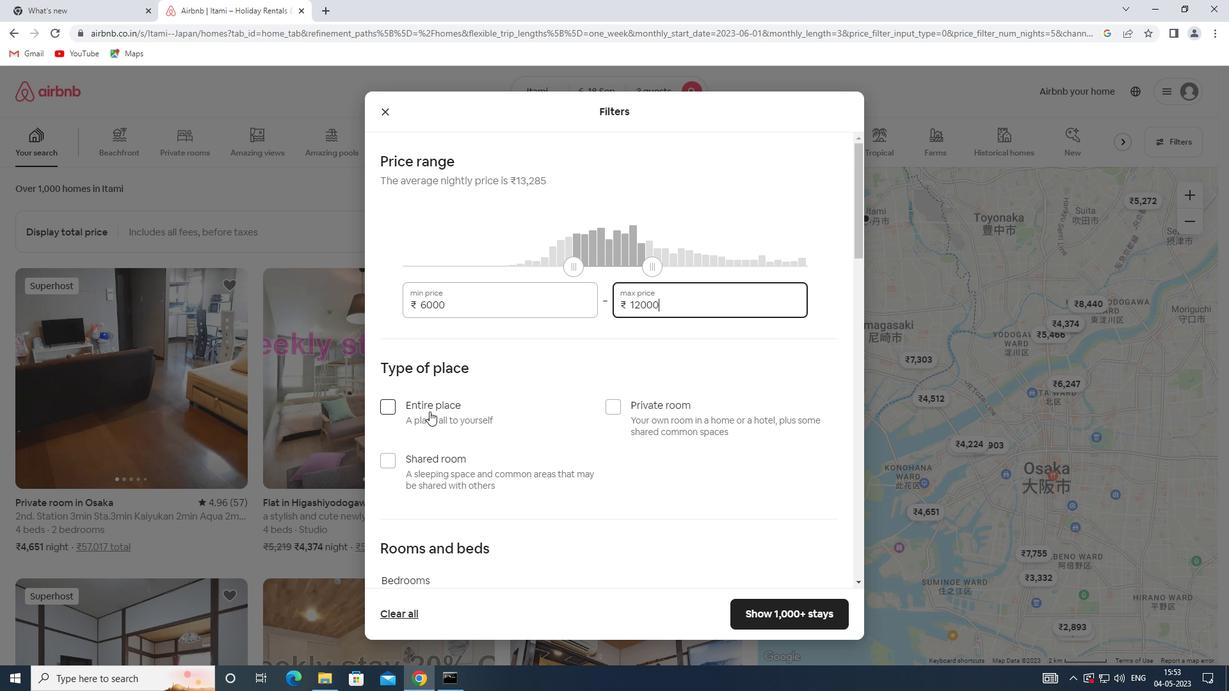 
Action: Mouse pressed left at (427, 399)
Screenshot: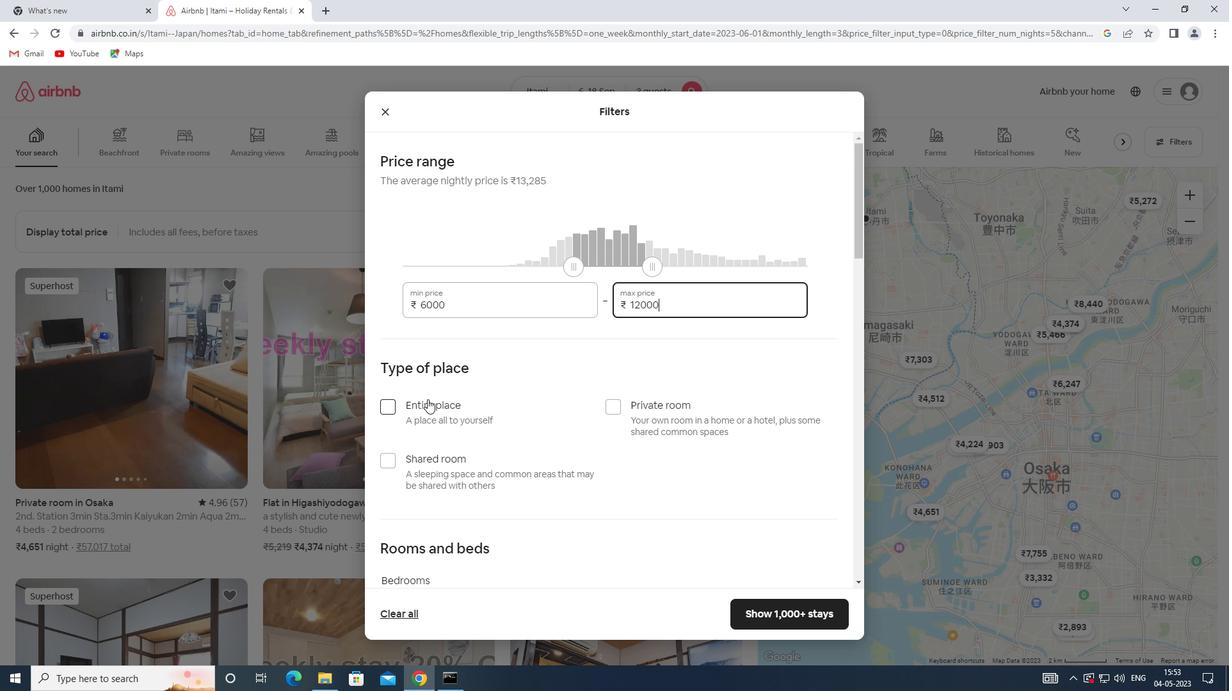 
Action: Mouse scrolled (427, 398) with delta (0, 0)
Screenshot: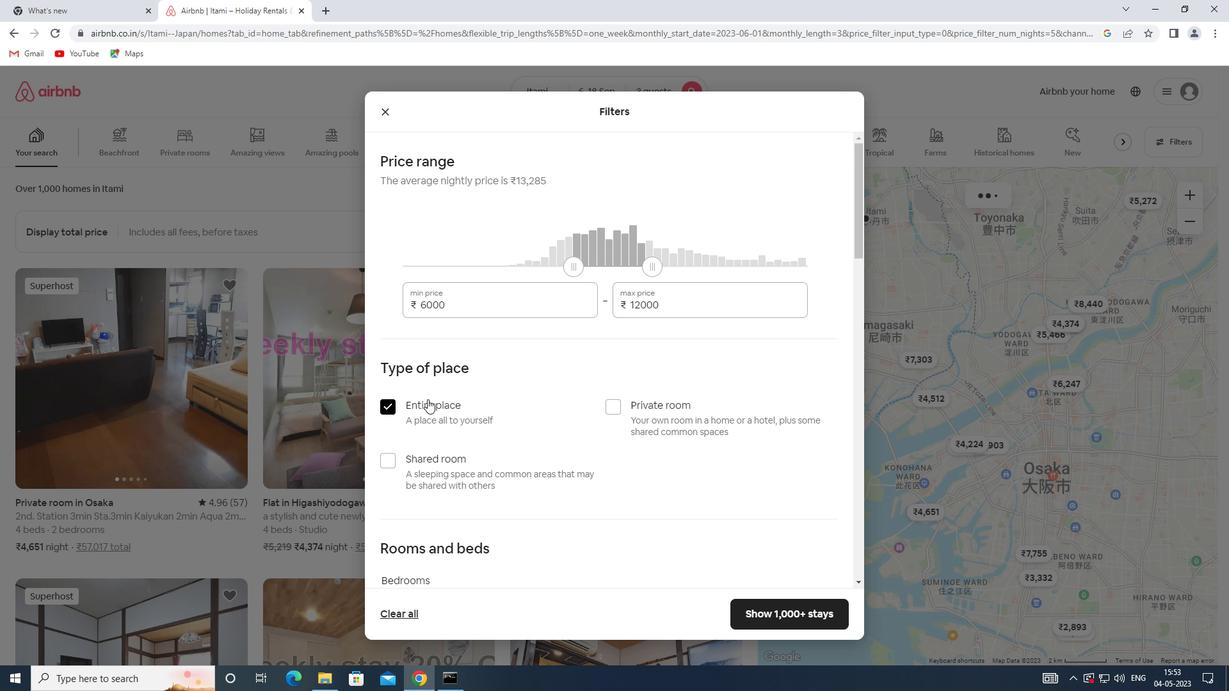 
Action: Mouse scrolled (427, 398) with delta (0, 0)
Screenshot: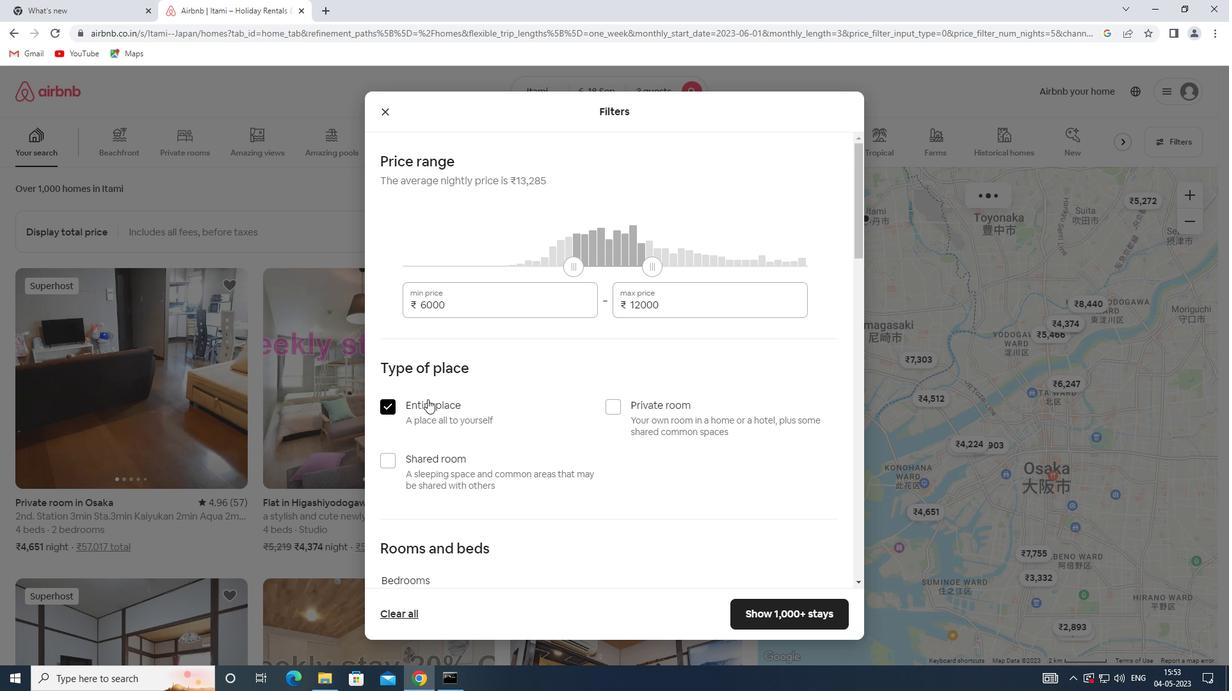 
Action: Mouse scrolled (427, 398) with delta (0, 0)
Screenshot: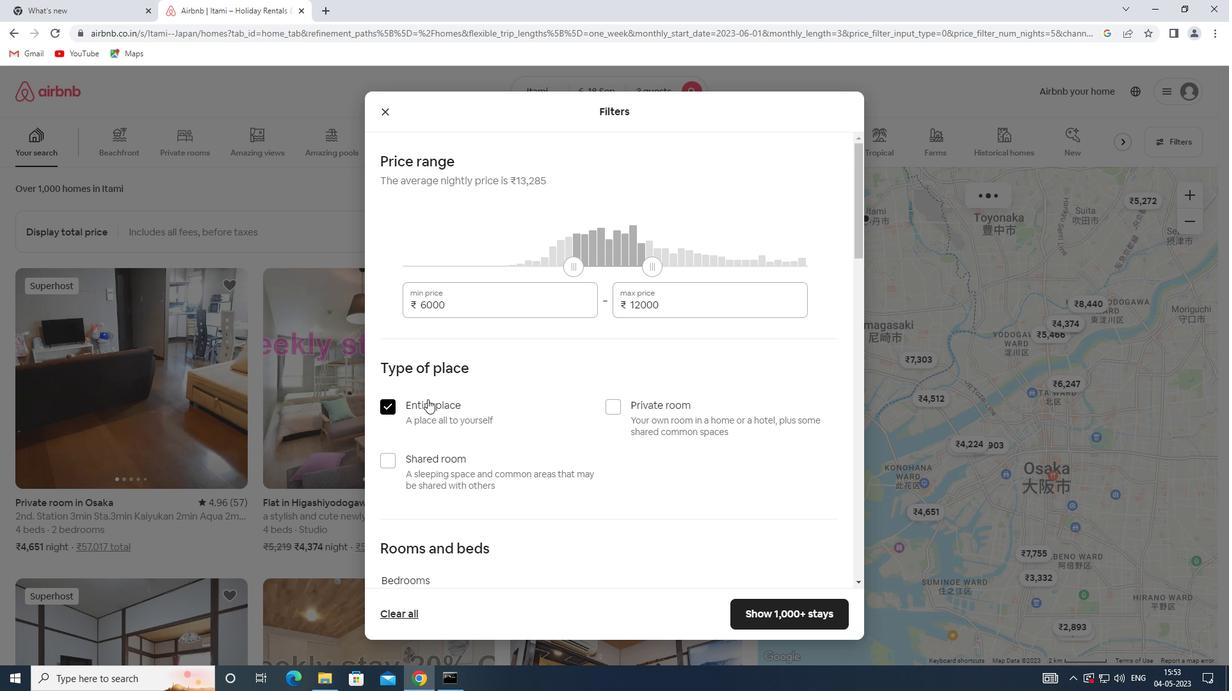 
Action: Mouse moved to (501, 429)
Screenshot: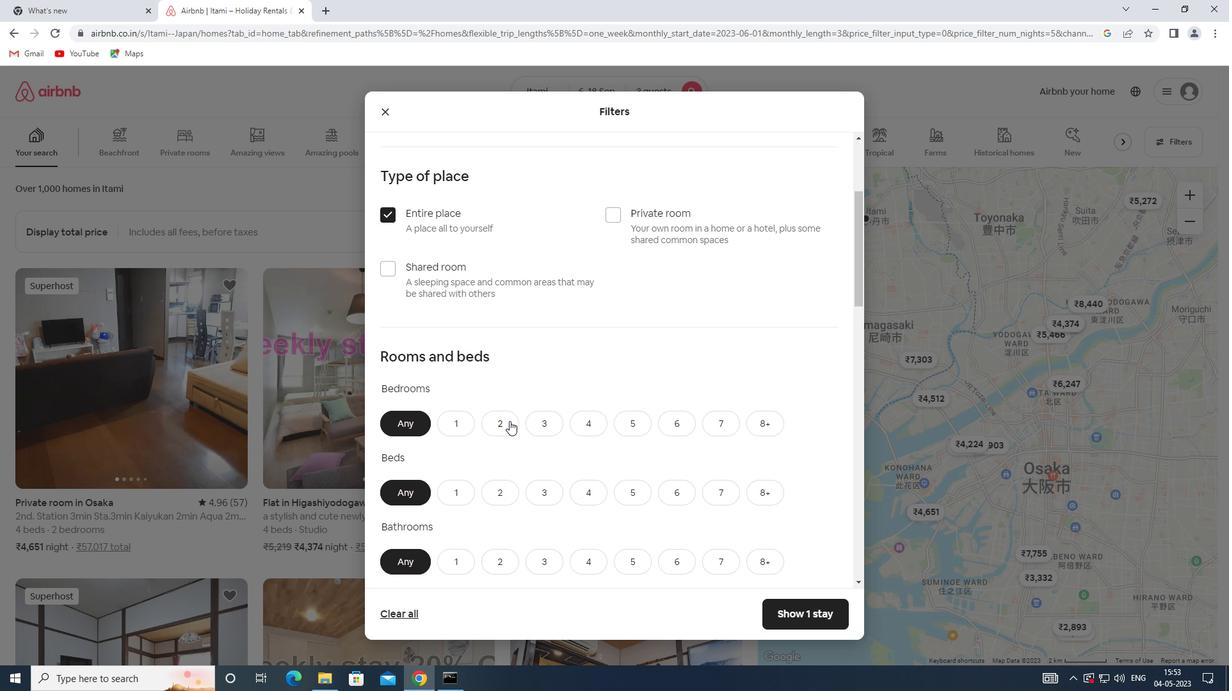 
Action: Mouse pressed left at (501, 429)
Screenshot: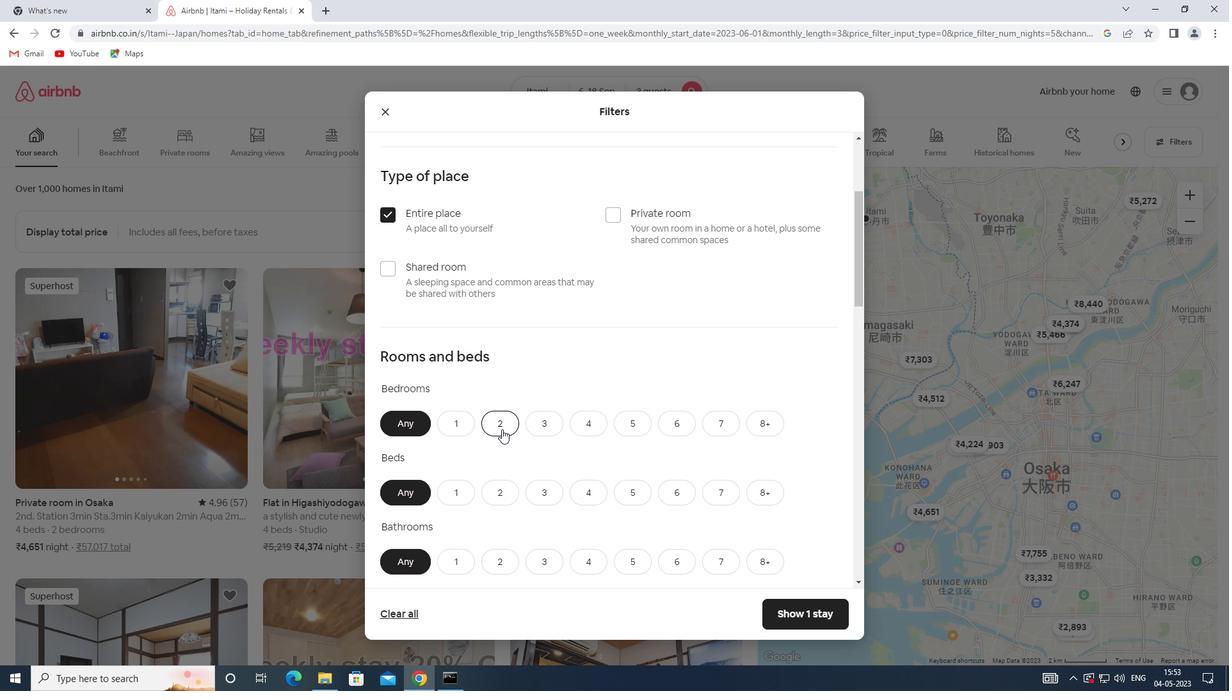 
Action: Mouse moved to (492, 501)
Screenshot: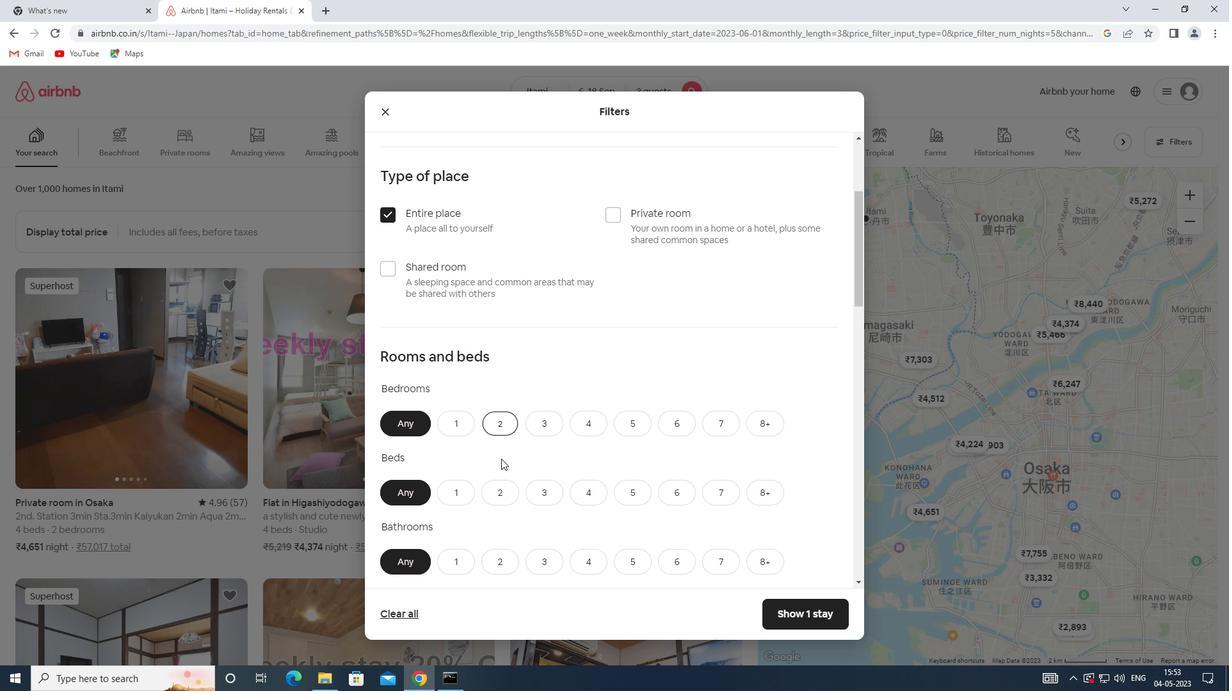
Action: Mouse pressed left at (492, 501)
Screenshot: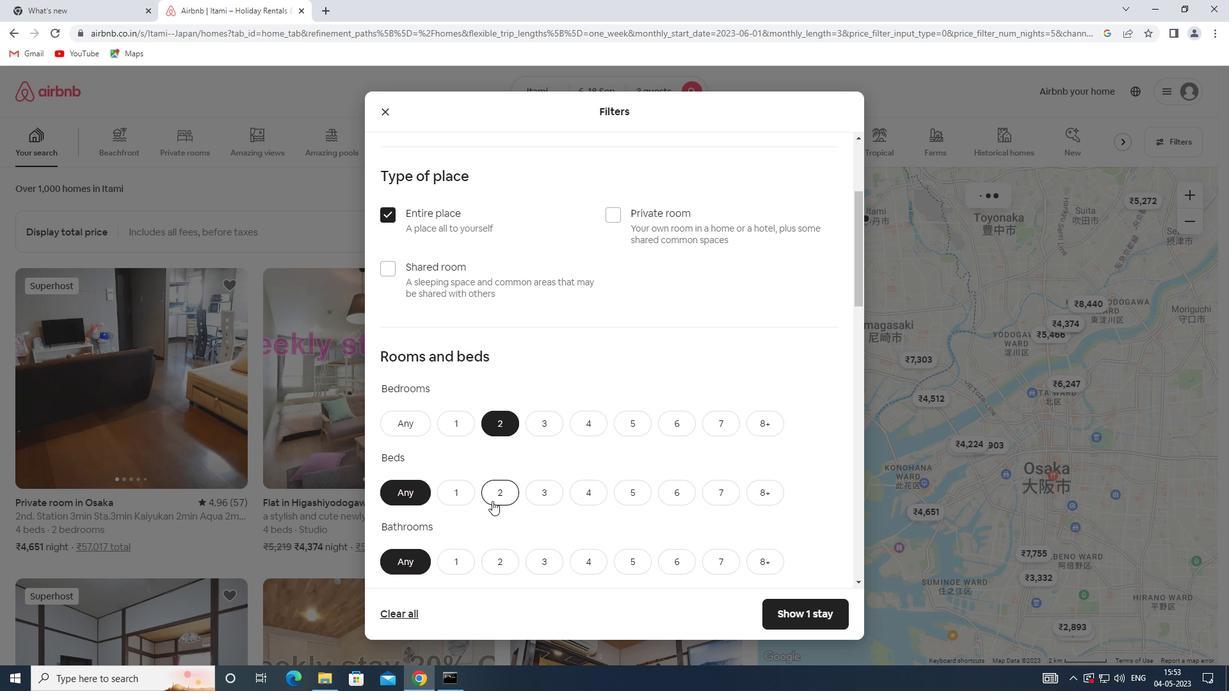 
Action: Mouse moved to (495, 558)
Screenshot: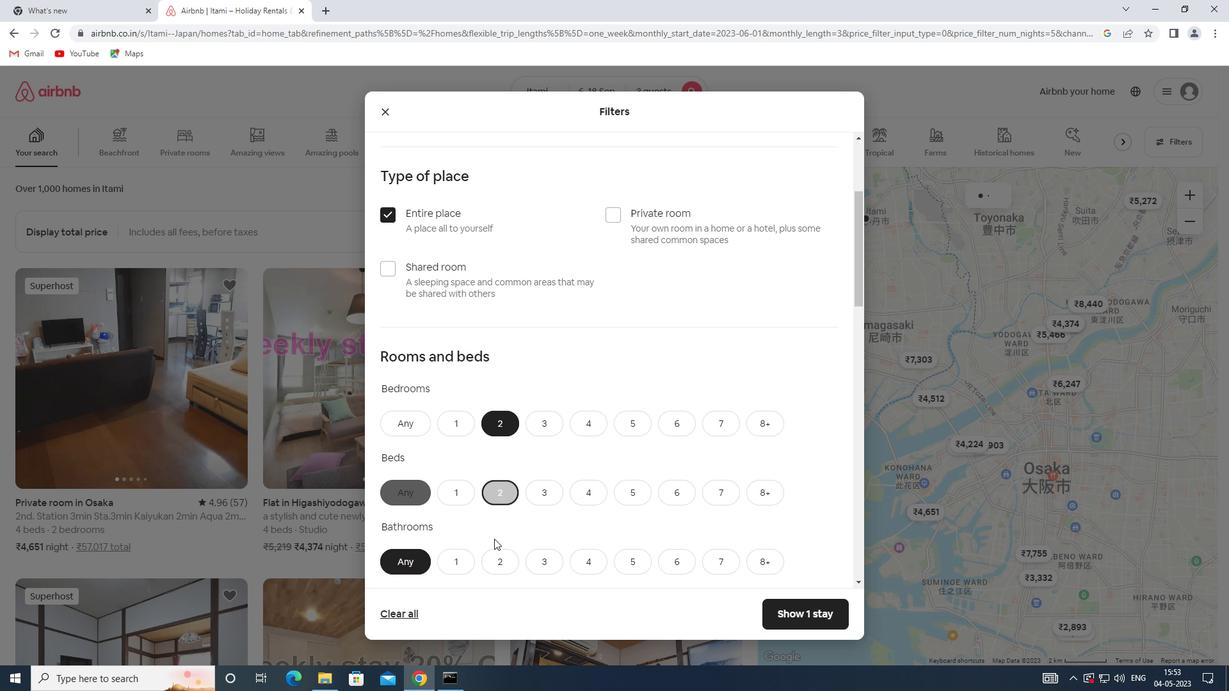 
Action: Mouse pressed left at (495, 558)
Screenshot: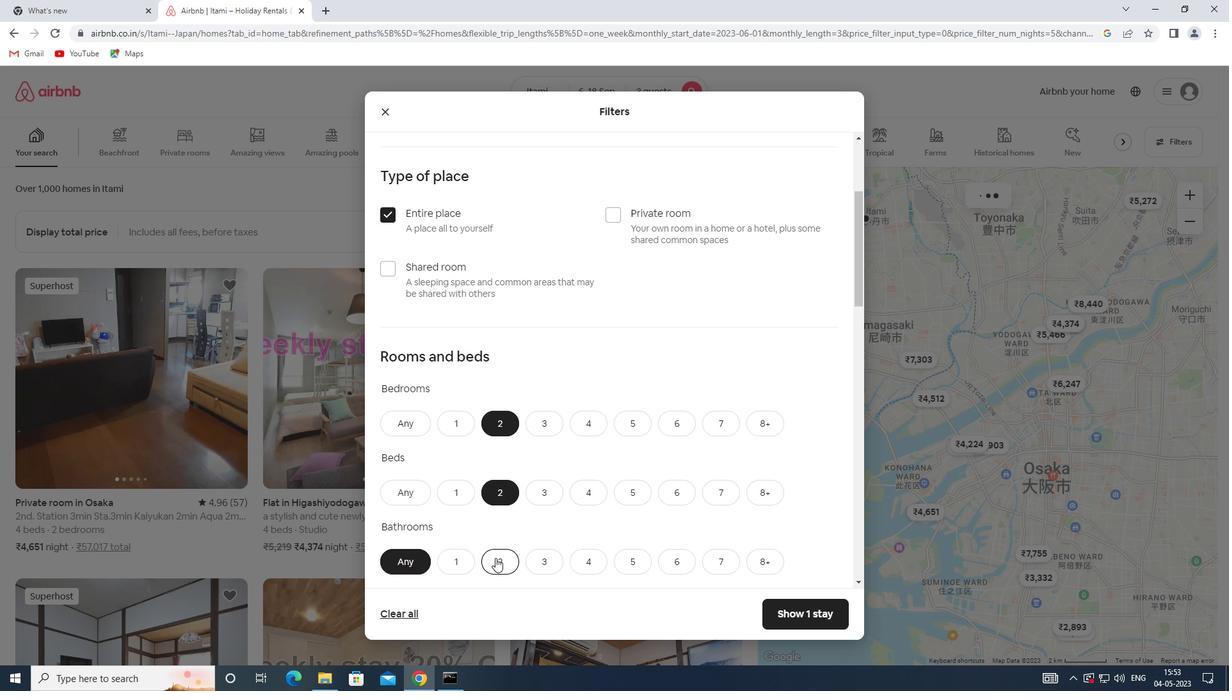 
Action: Mouse moved to (498, 494)
Screenshot: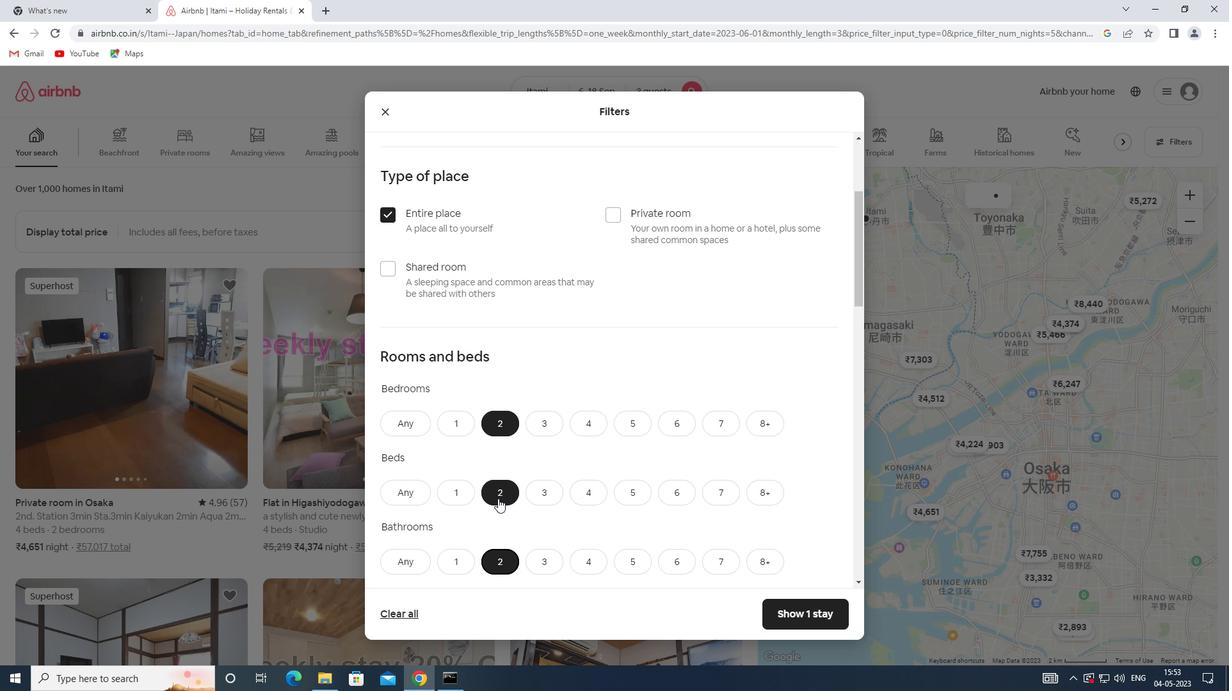 
Action: Mouse scrolled (498, 494) with delta (0, 0)
Screenshot: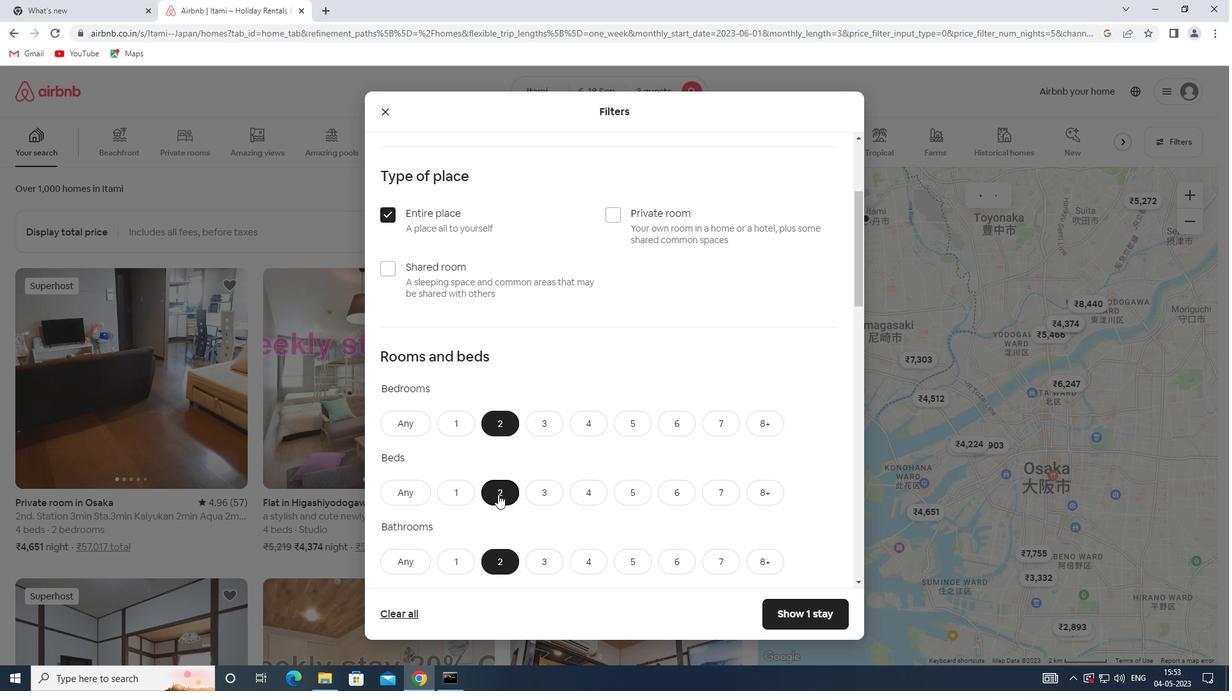 
Action: Mouse scrolled (498, 494) with delta (0, 0)
Screenshot: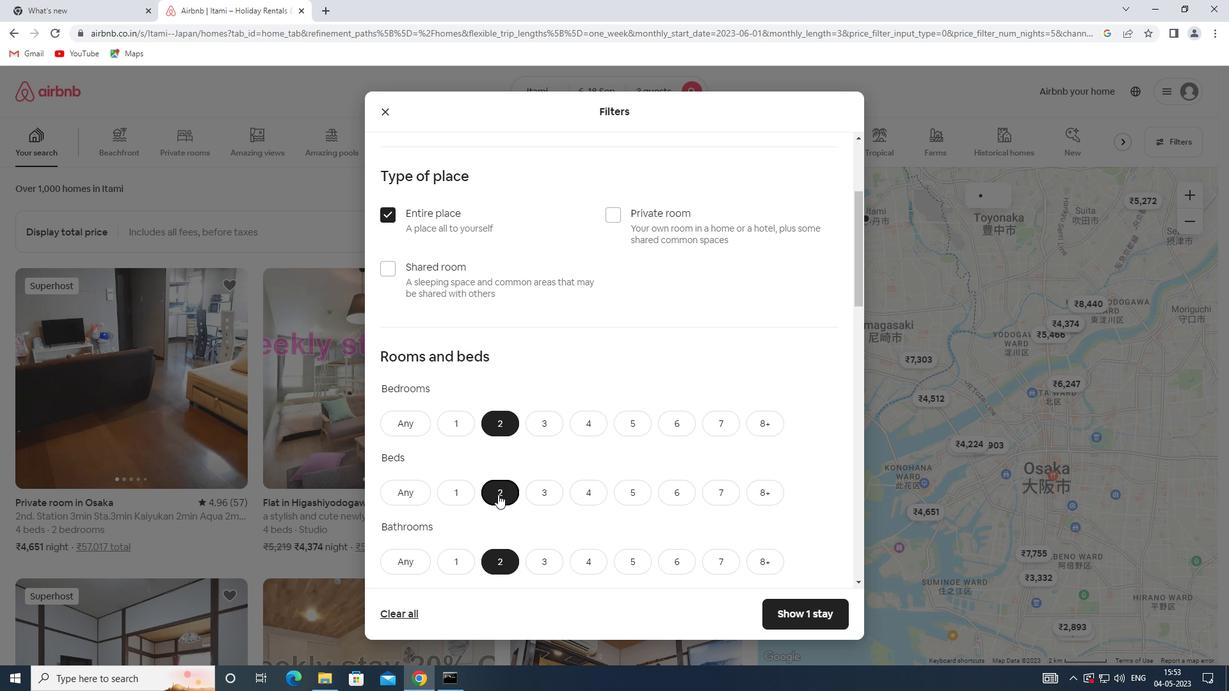 
Action: Mouse scrolled (498, 494) with delta (0, 0)
Screenshot: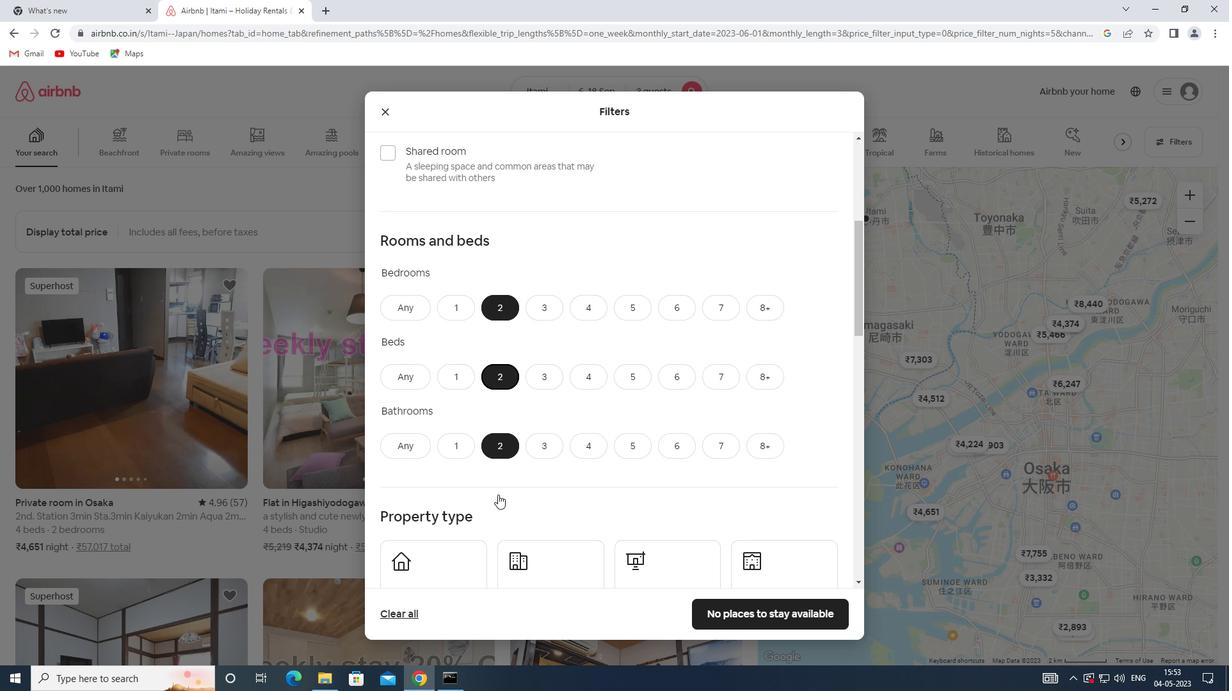 
Action: Mouse scrolled (498, 494) with delta (0, 0)
Screenshot: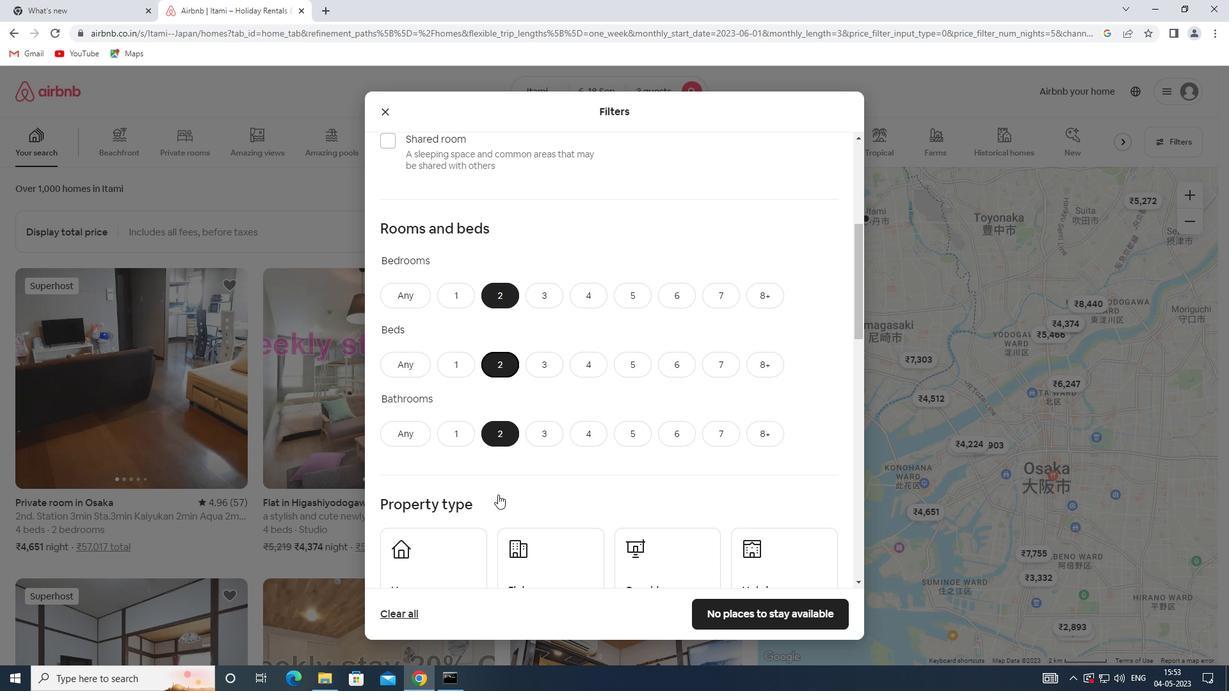
Action: Mouse moved to (460, 448)
Screenshot: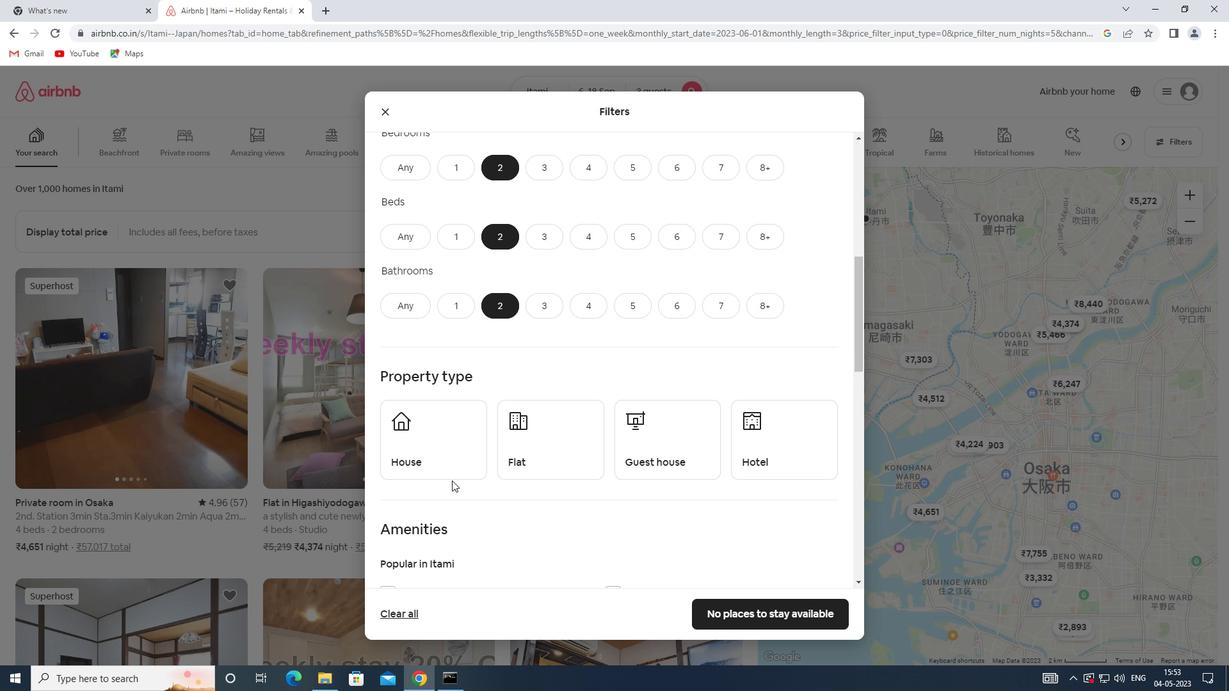 
Action: Mouse pressed left at (460, 448)
Screenshot: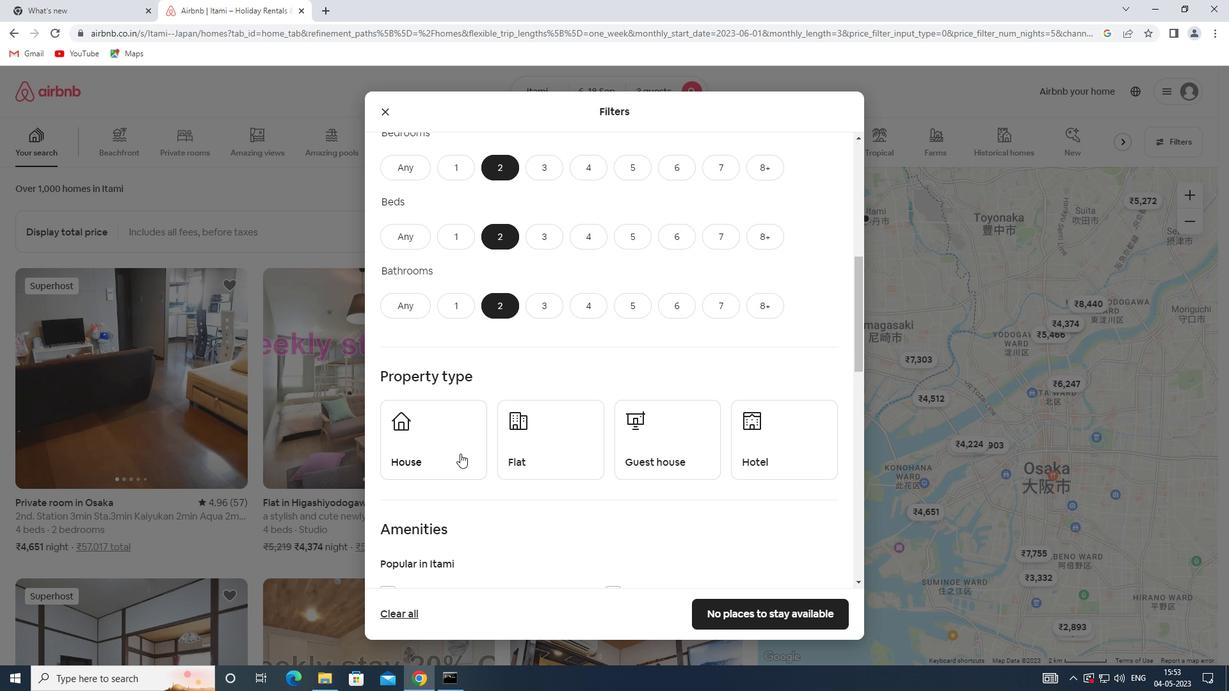 
Action: Mouse moved to (521, 447)
Screenshot: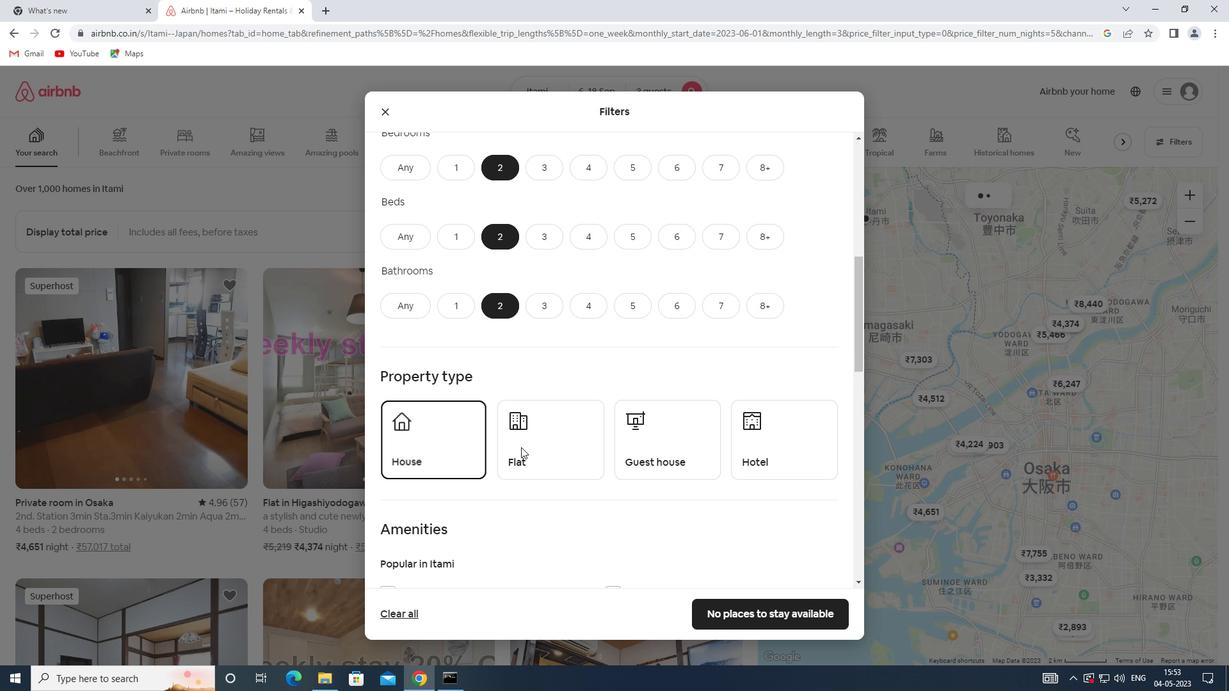 
Action: Mouse pressed left at (521, 447)
Screenshot: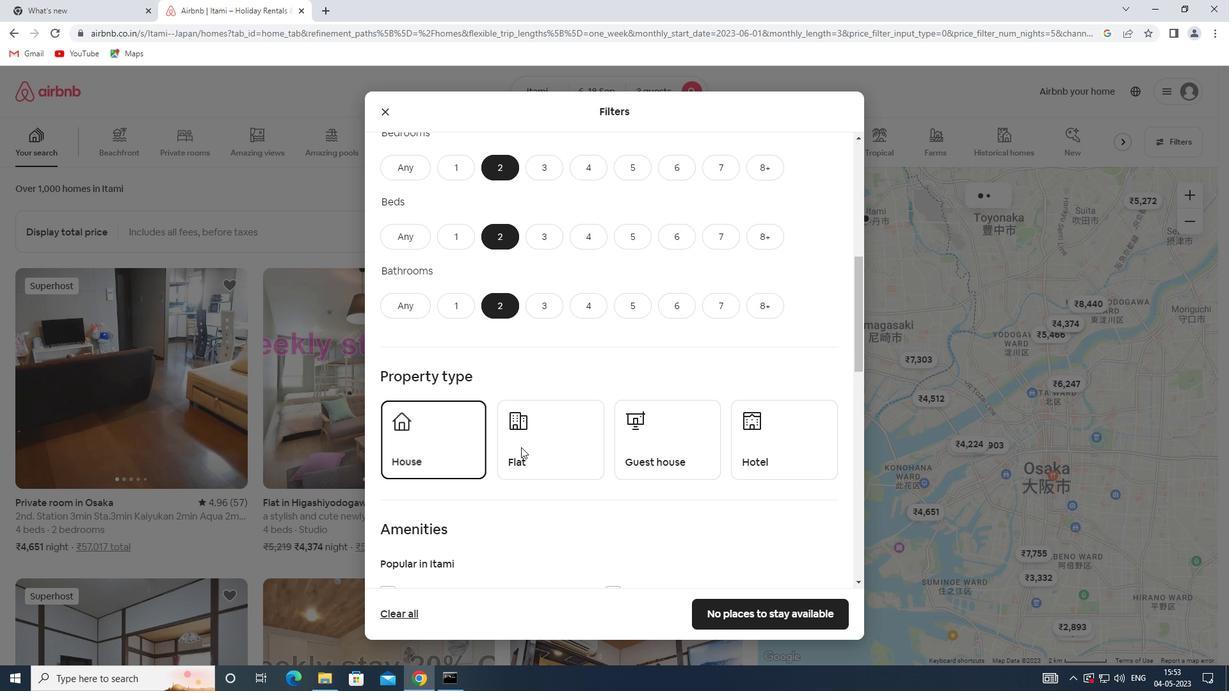 
Action: Mouse moved to (639, 447)
Screenshot: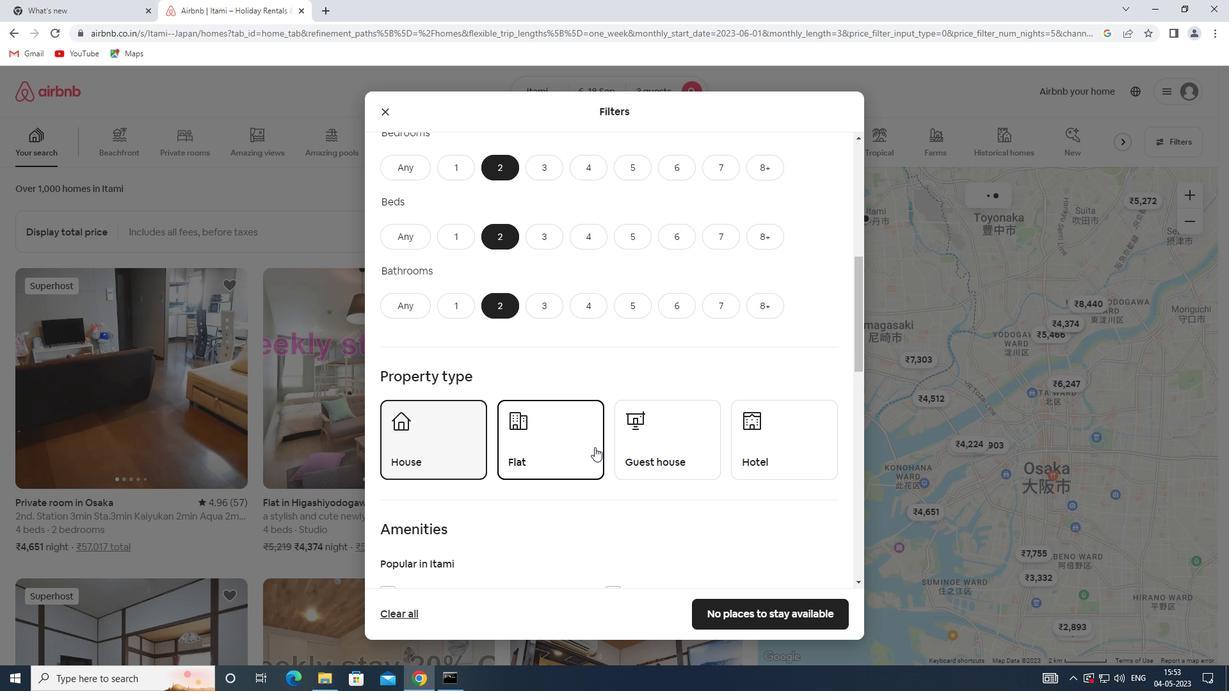 
Action: Mouse pressed left at (639, 447)
Screenshot: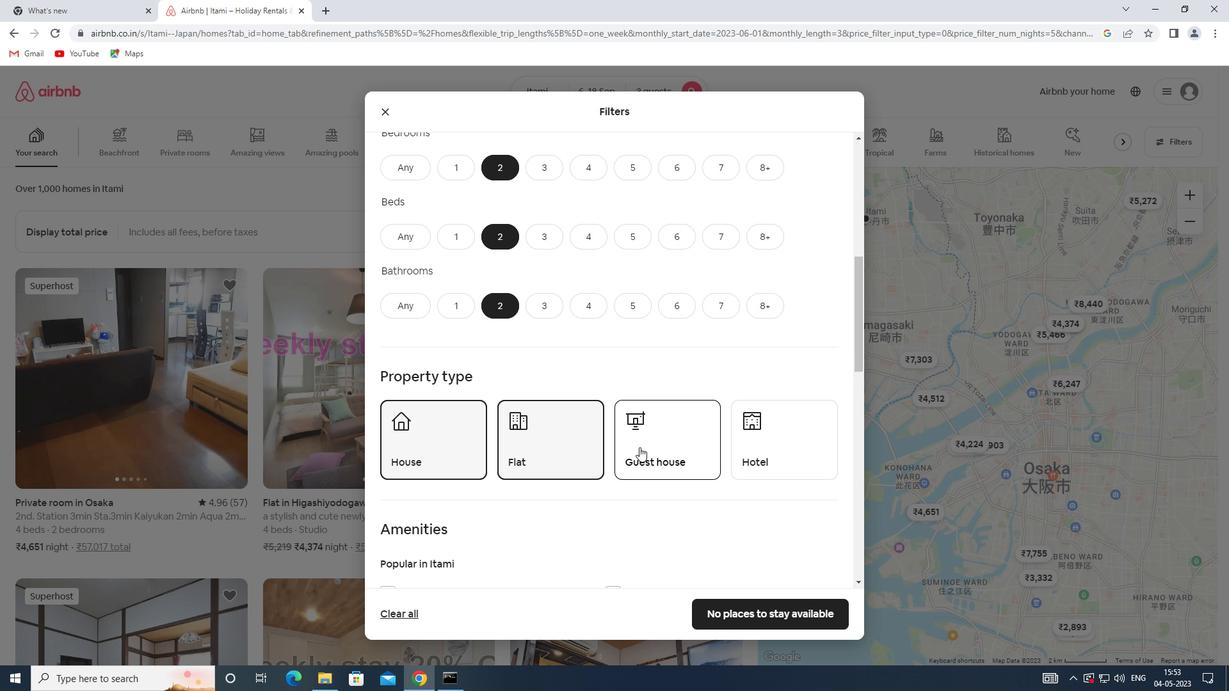 
Action: Mouse moved to (754, 444)
Screenshot: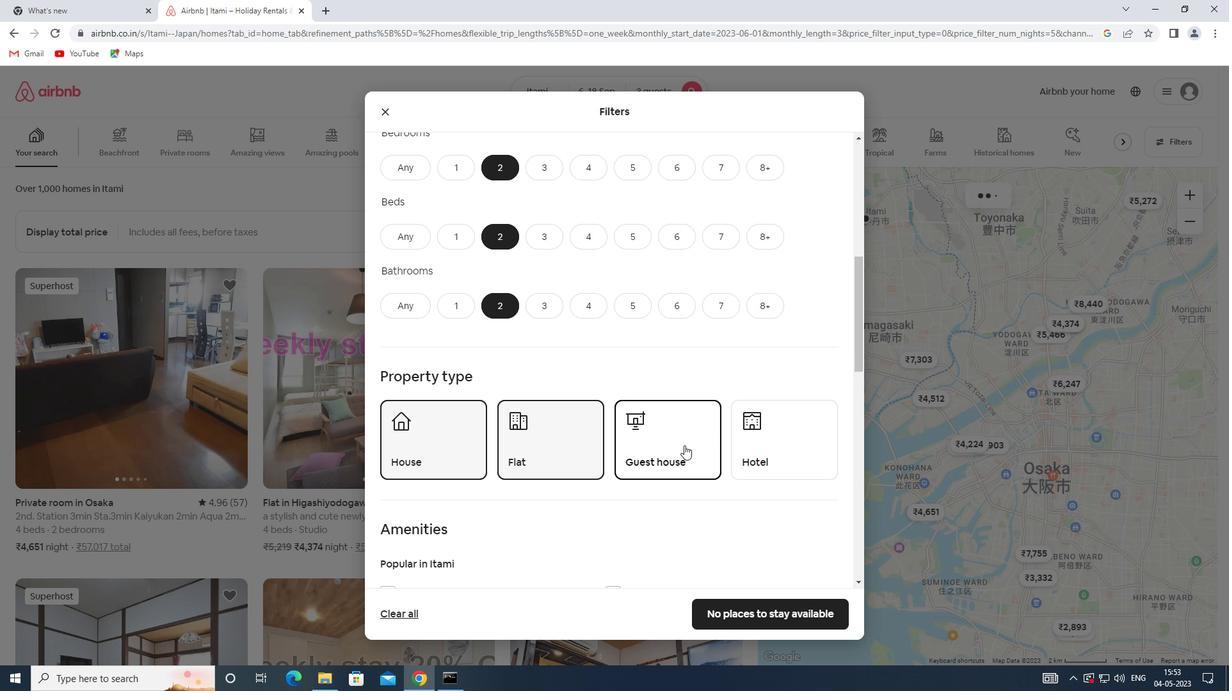 
Action: Mouse pressed left at (754, 444)
Screenshot: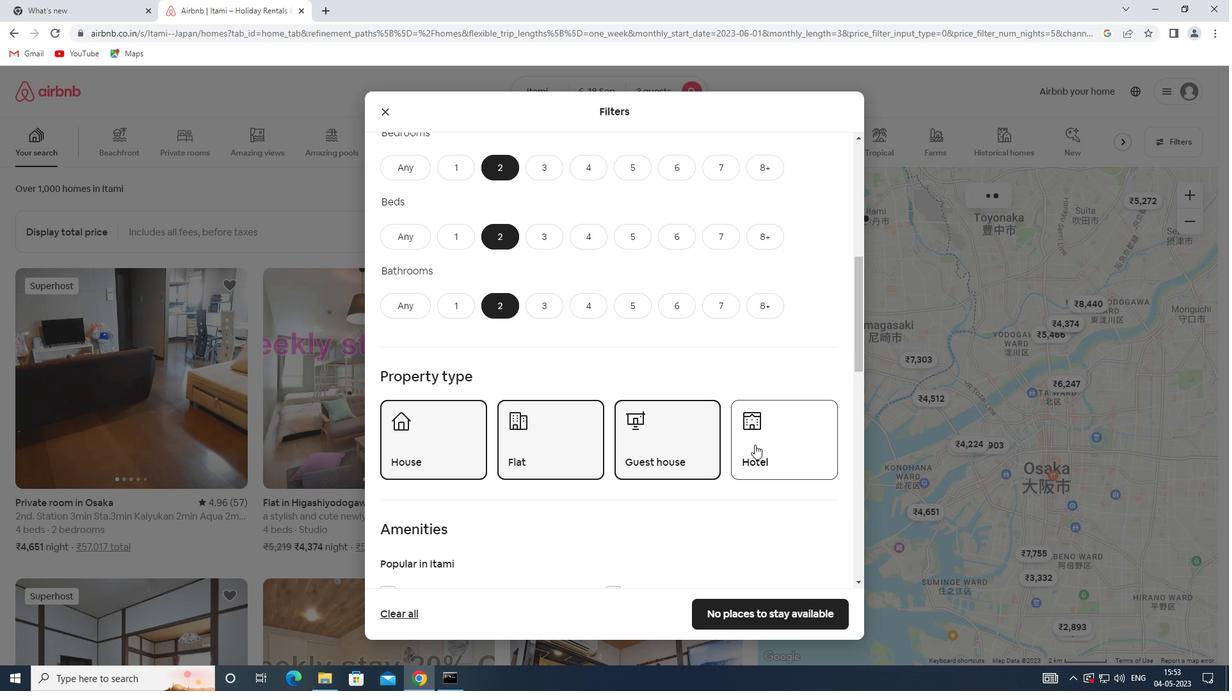 
Action: Mouse moved to (688, 431)
Screenshot: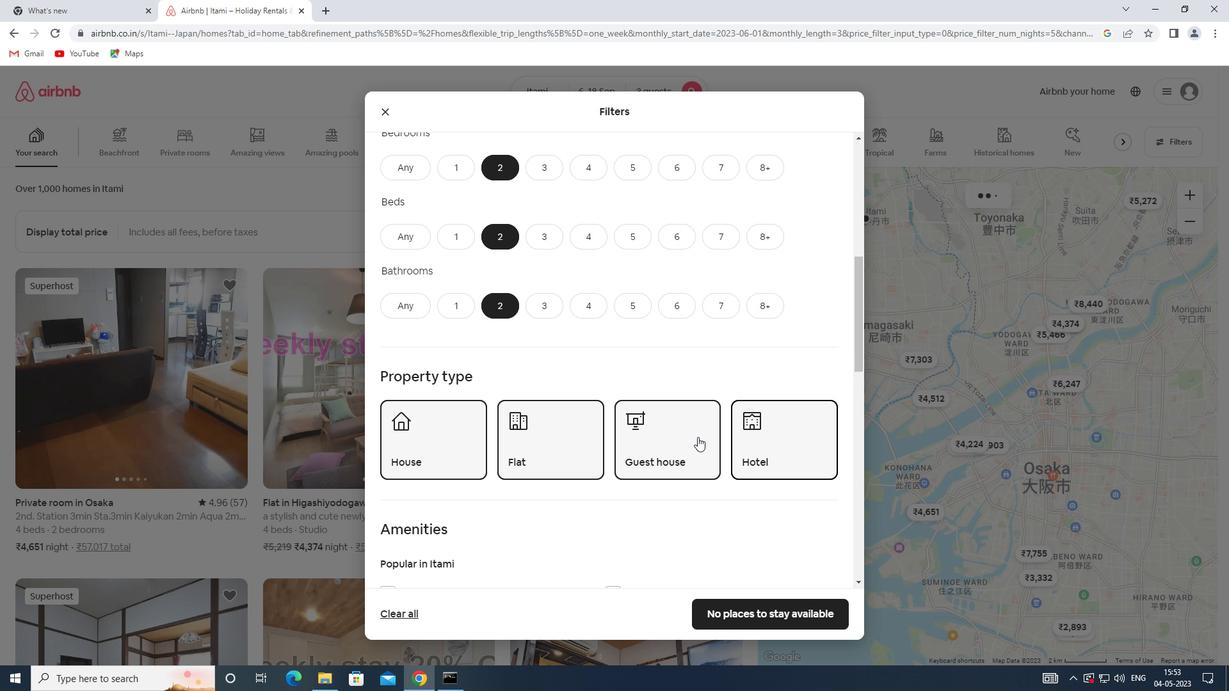 
Action: Mouse scrolled (688, 430) with delta (0, 0)
Screenshot: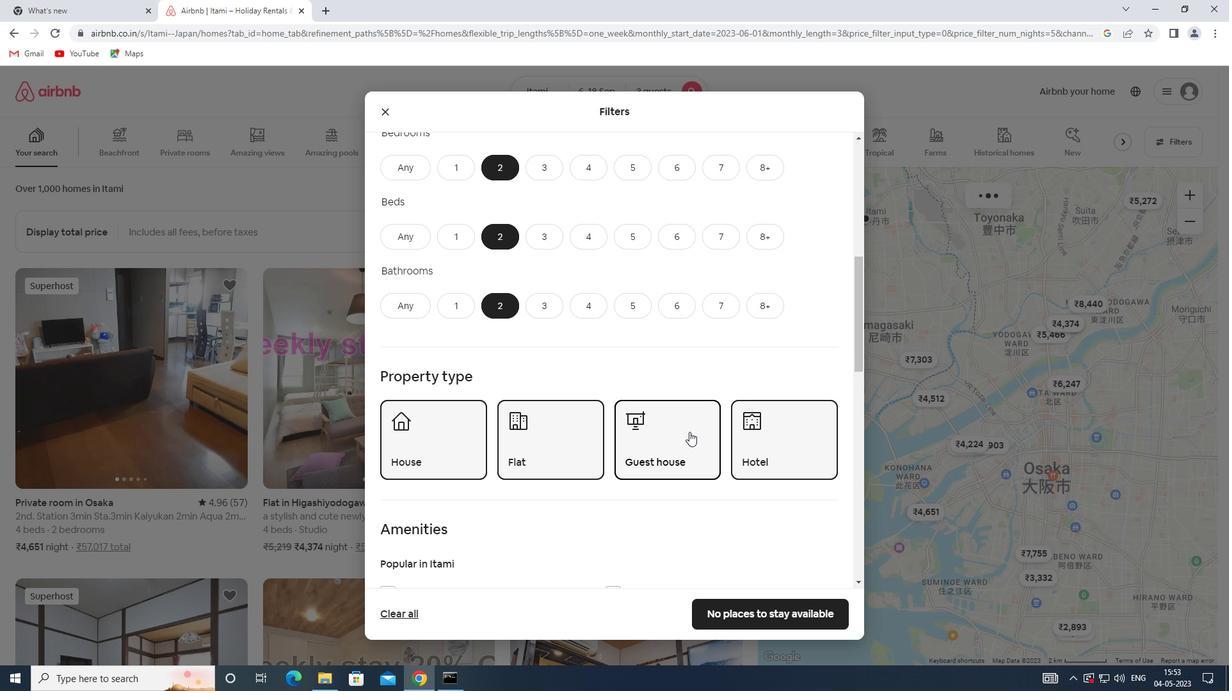 
Action: Mouse scrolled (688, 430) with delta (0, 0)
Screenshot: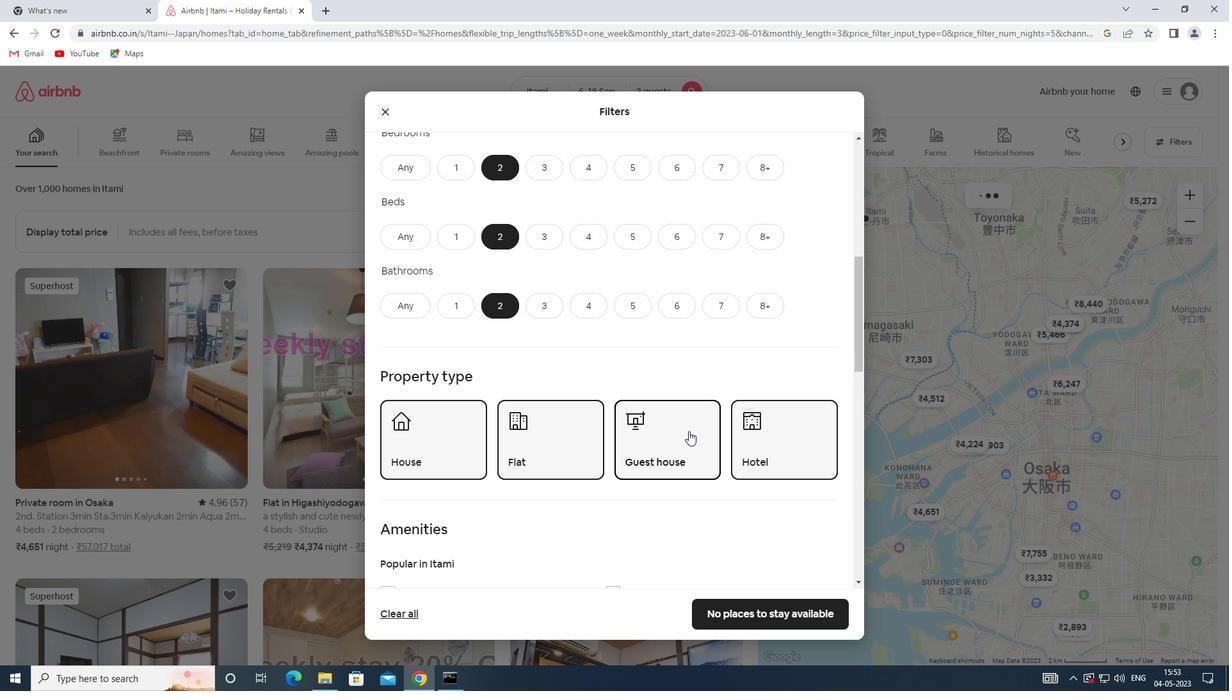 
Action: Mouse moved to (683, 425)
Screenshot: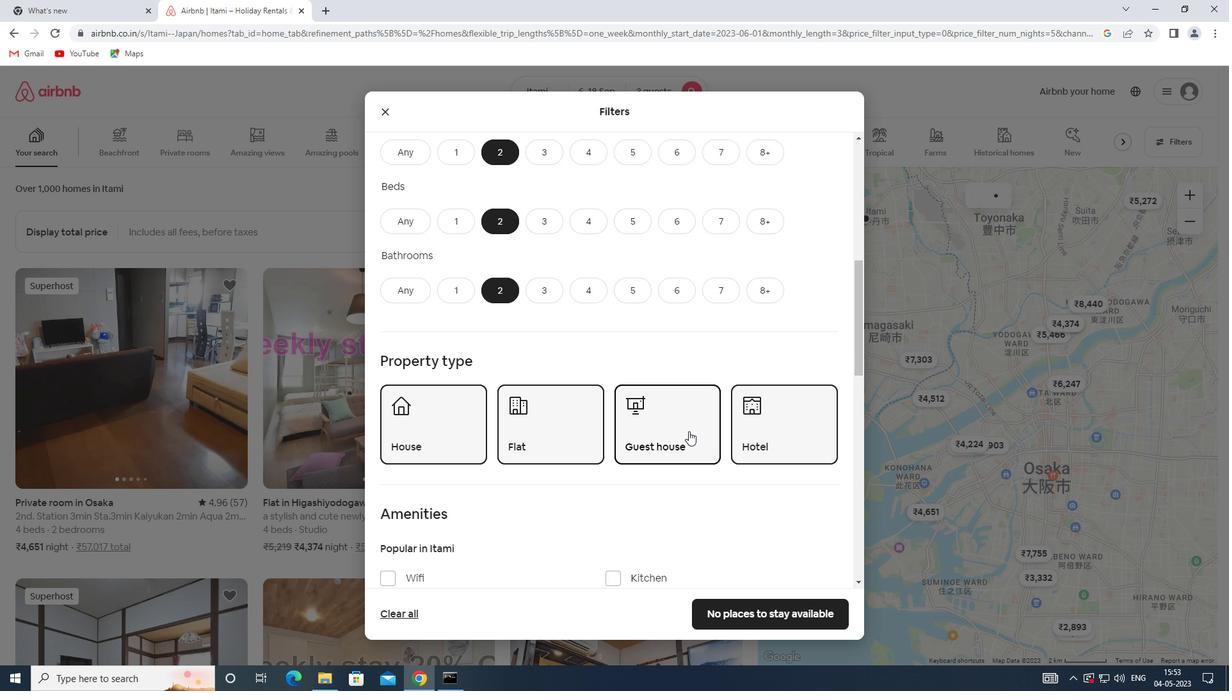 
Action: Mouse scrolled (683, 424) with delta (0, 0)
Screenshot: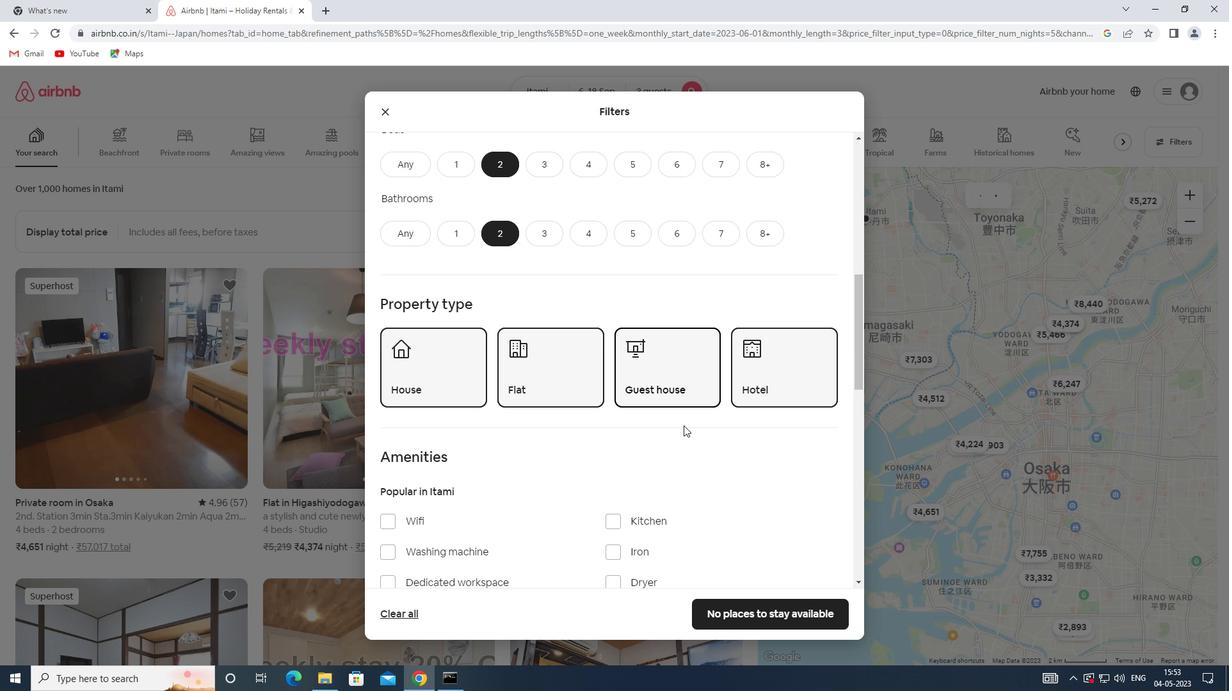 
Action: Mouse scrolled (683, 424) with delta (0, 0)
Screenshot: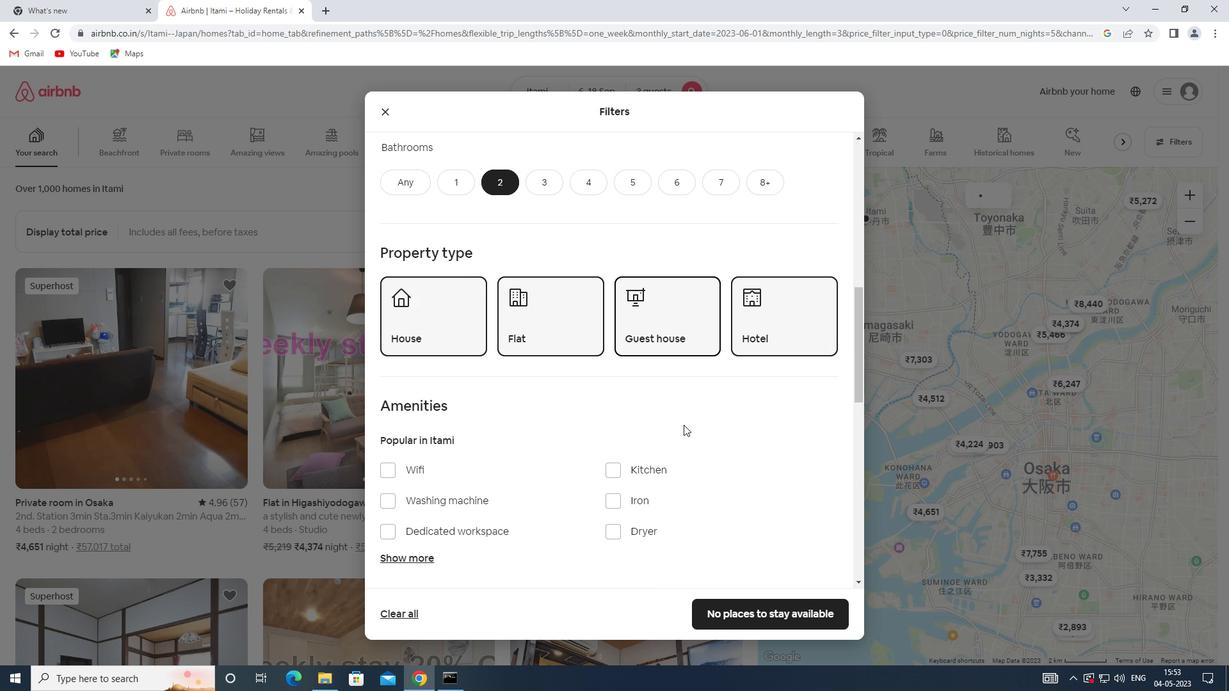 
Action: Mouse scrolled (683, 424) with delta (0, 0)
Screenshot: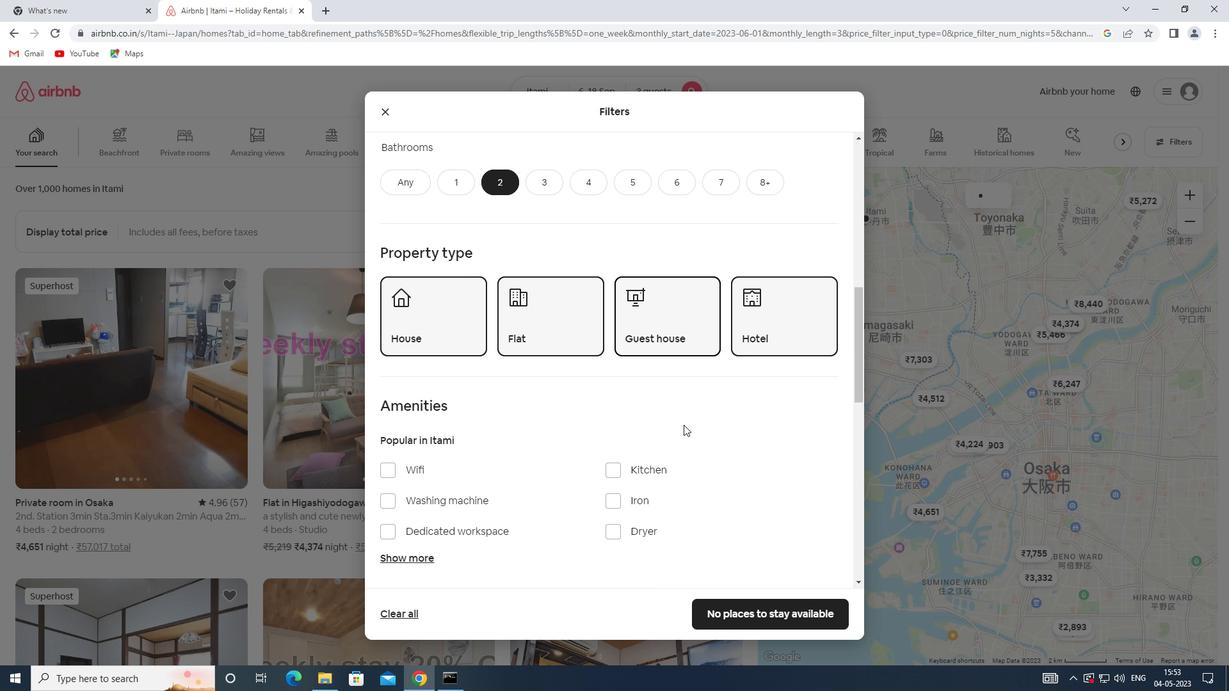 
Action: Mouse moved to (810, 510)
Screenshot: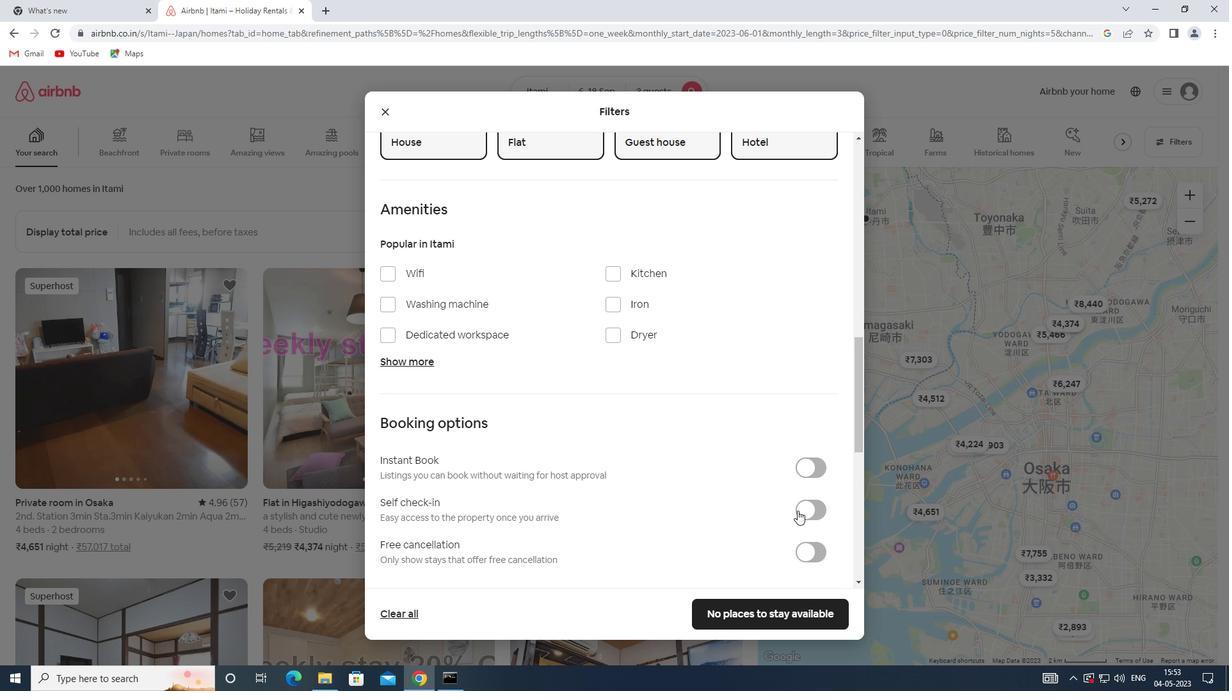 
Action: Mouse pressed left at (810, 510)
Screenshot: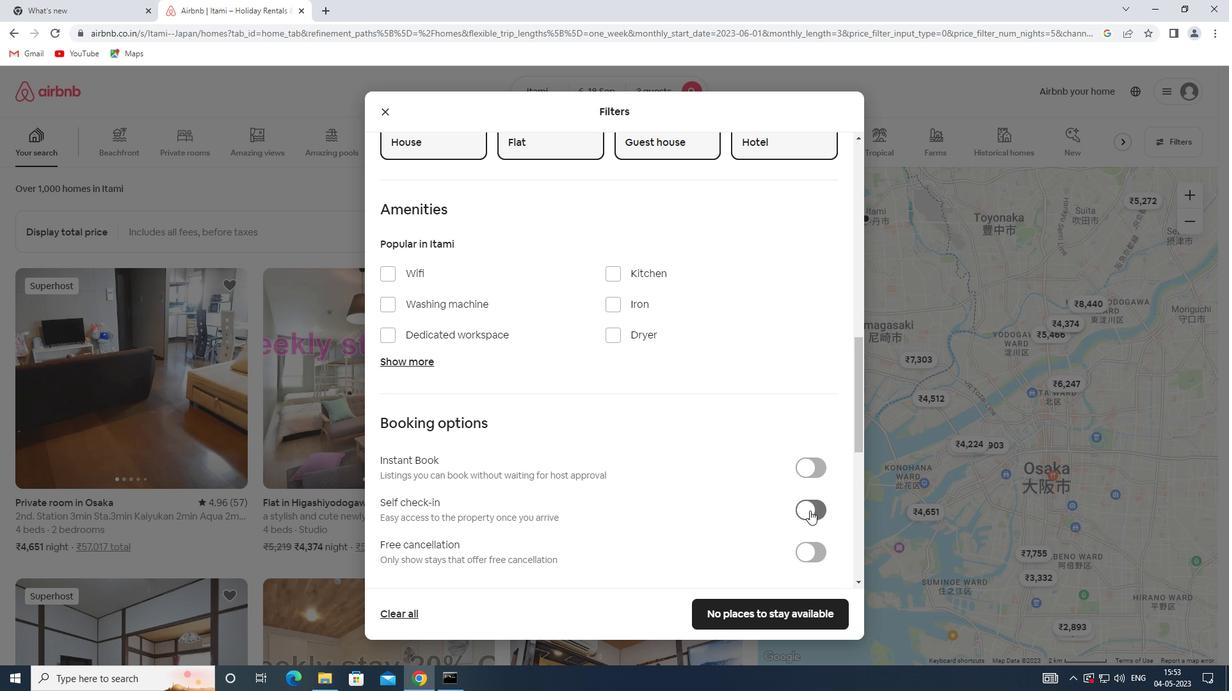 
Action: Mouse moved to (583, 479)
Screenshot: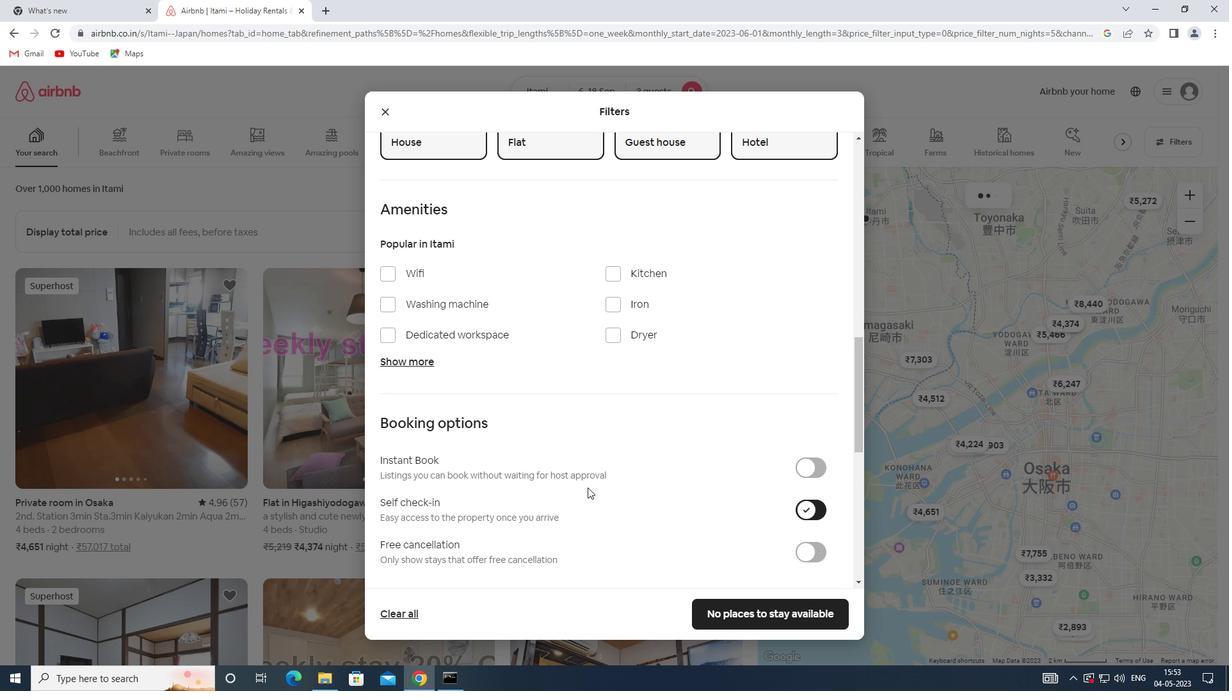 
Action: Mouse scrolled (583, 478) with delta (0, 0)
Screenshot: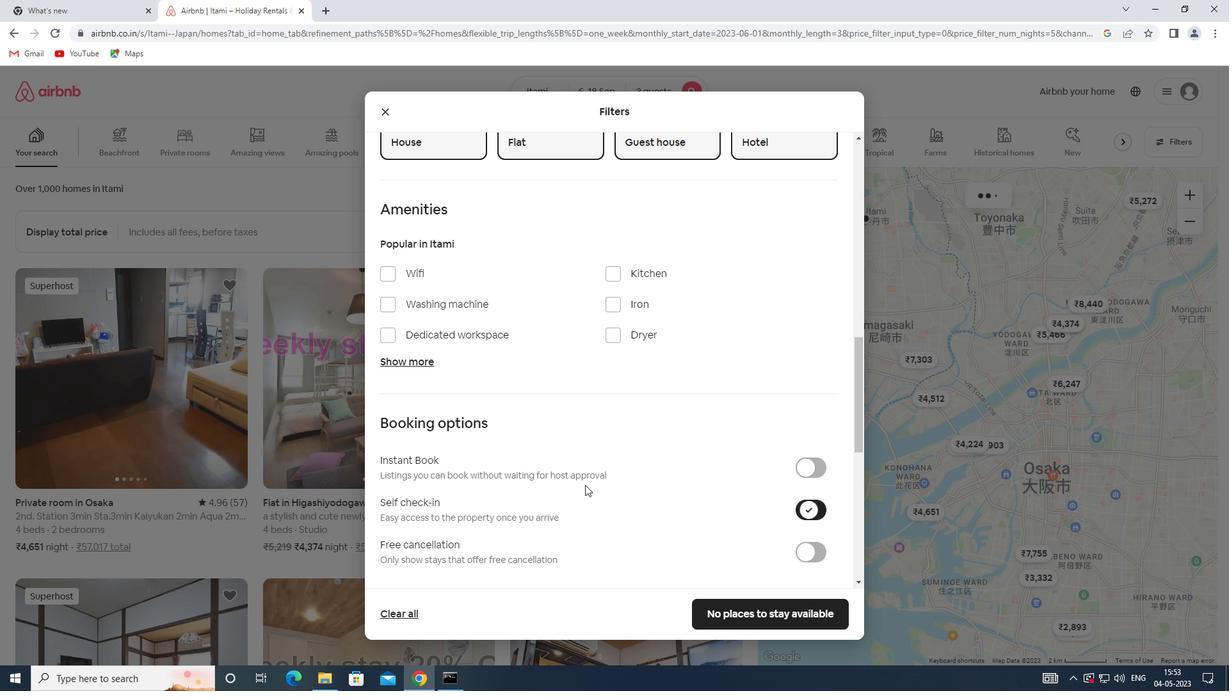 
Action: Mouse scrolled (583, 478) with delta (0, 0)
Screenshot: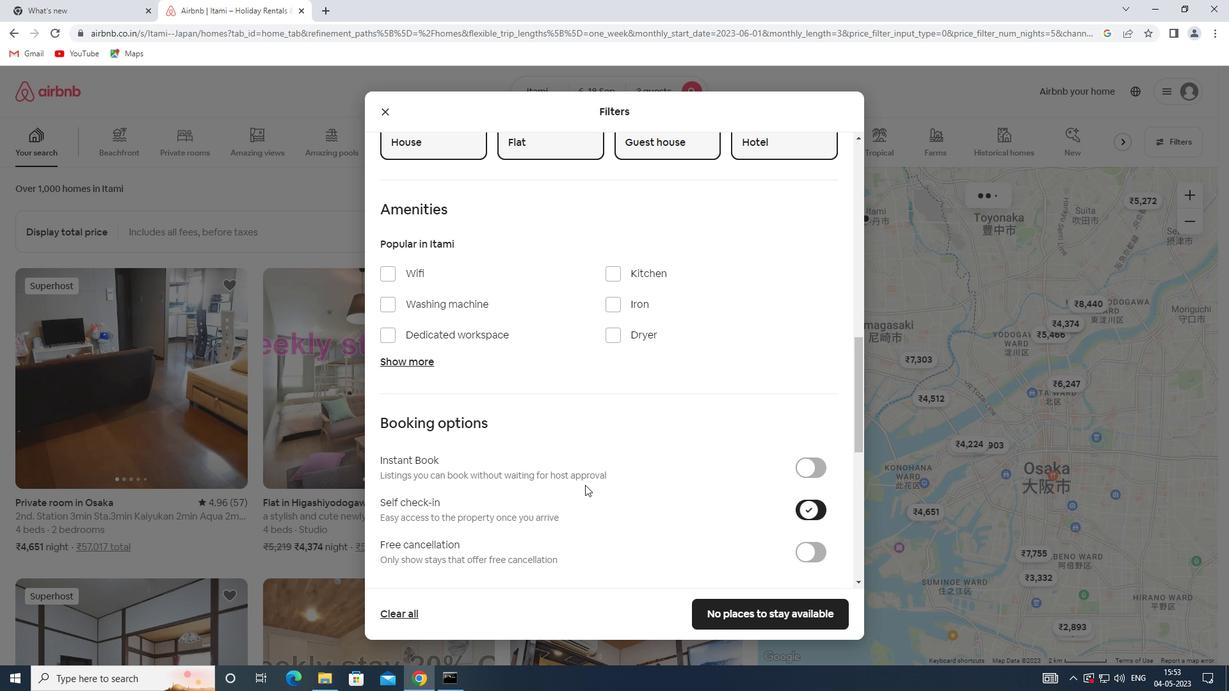 
Action: Mouse scrolled (583, 478) with delta (0, 0)
Screenshot: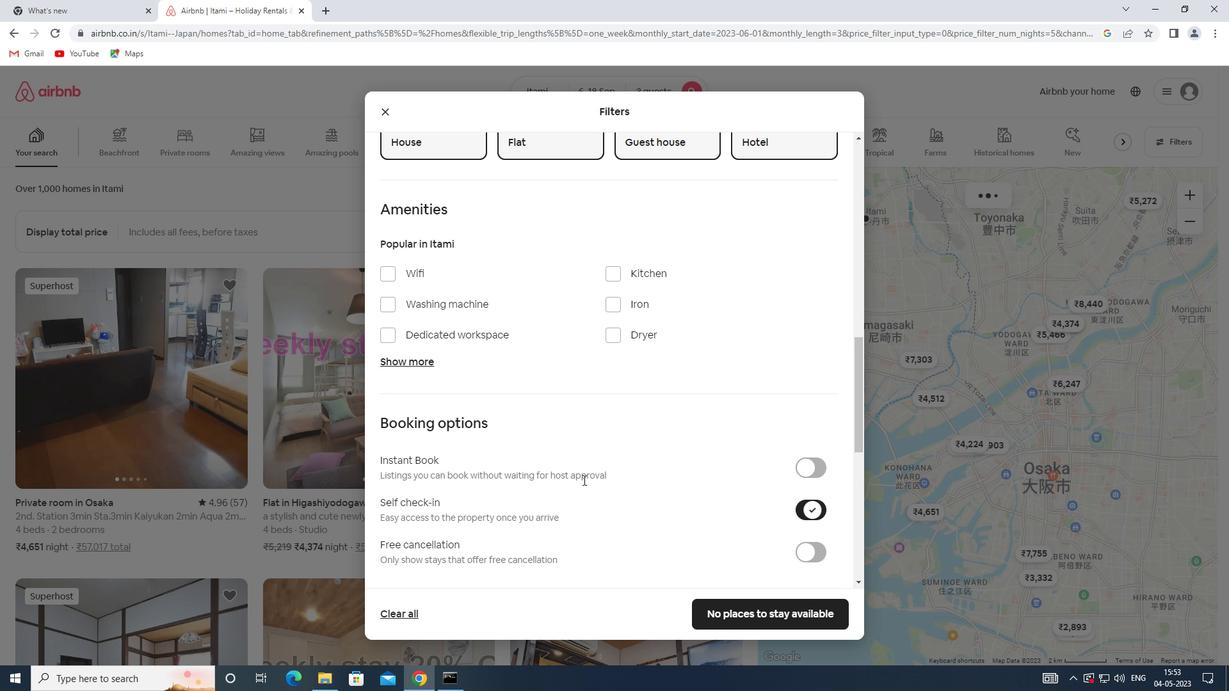 
Action: Mouse scrolled (583, 478) with delta (0, 0)
Screenshot: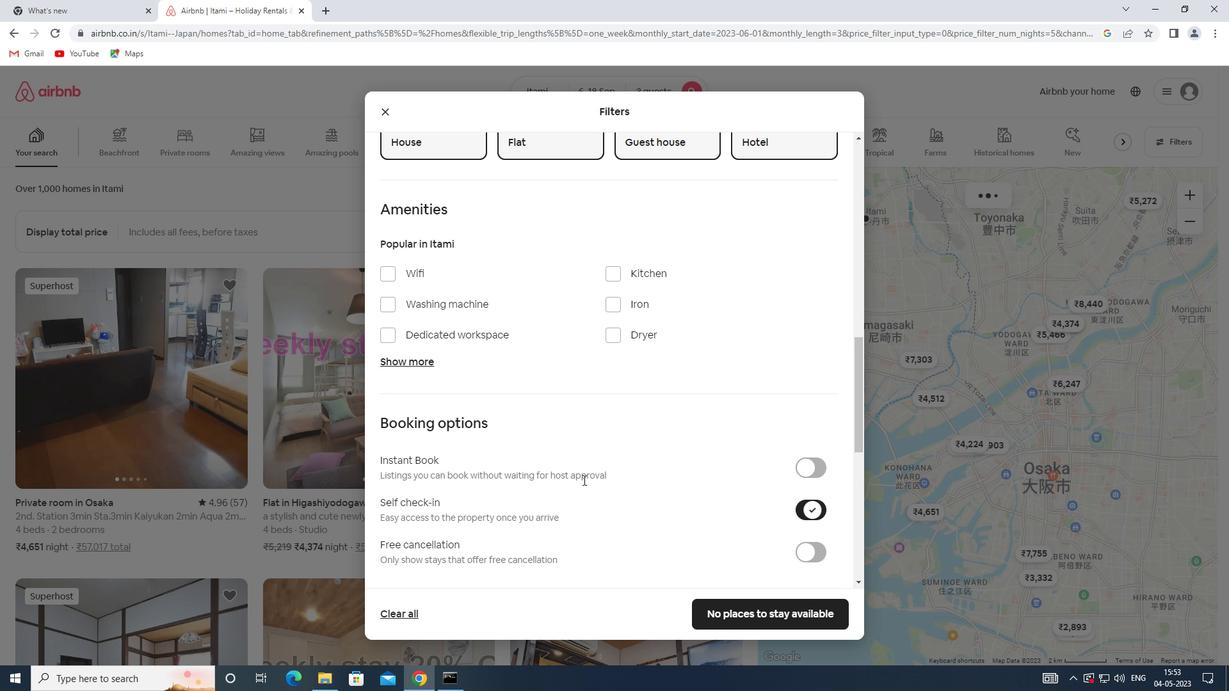 
Action: Mouse scrolled (583, 478) with delta (0, 0)
Screenshot: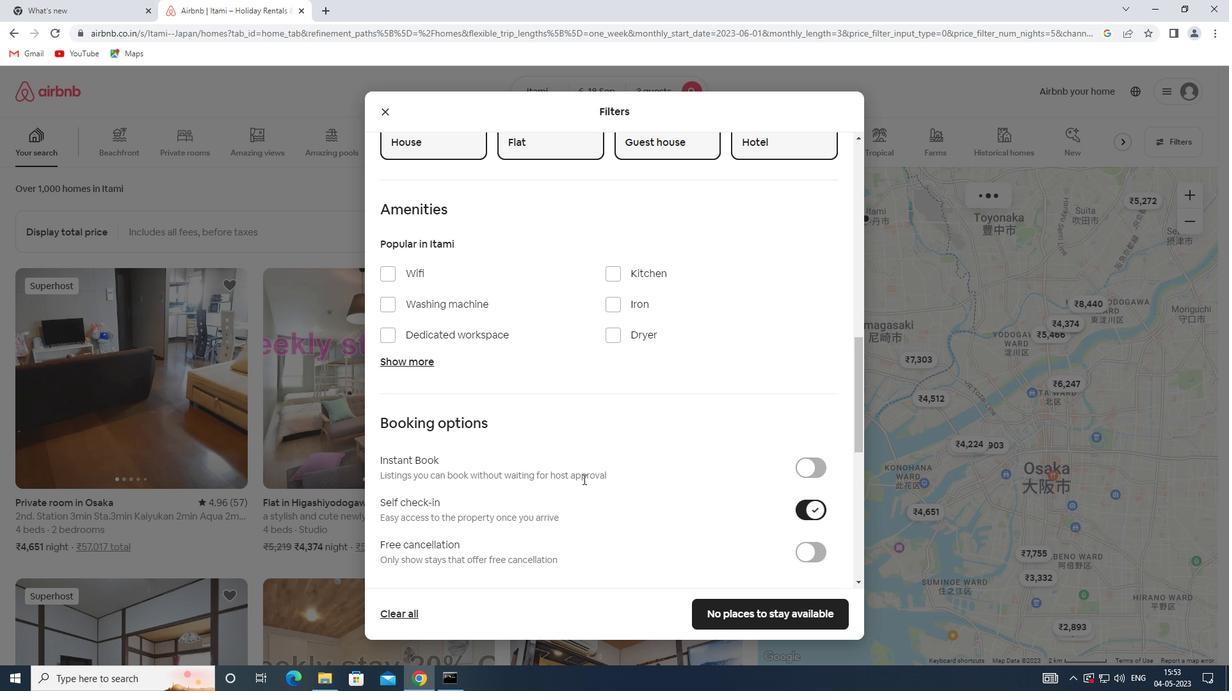 
Action: Mouse moved to (580, 469)
Screenshot: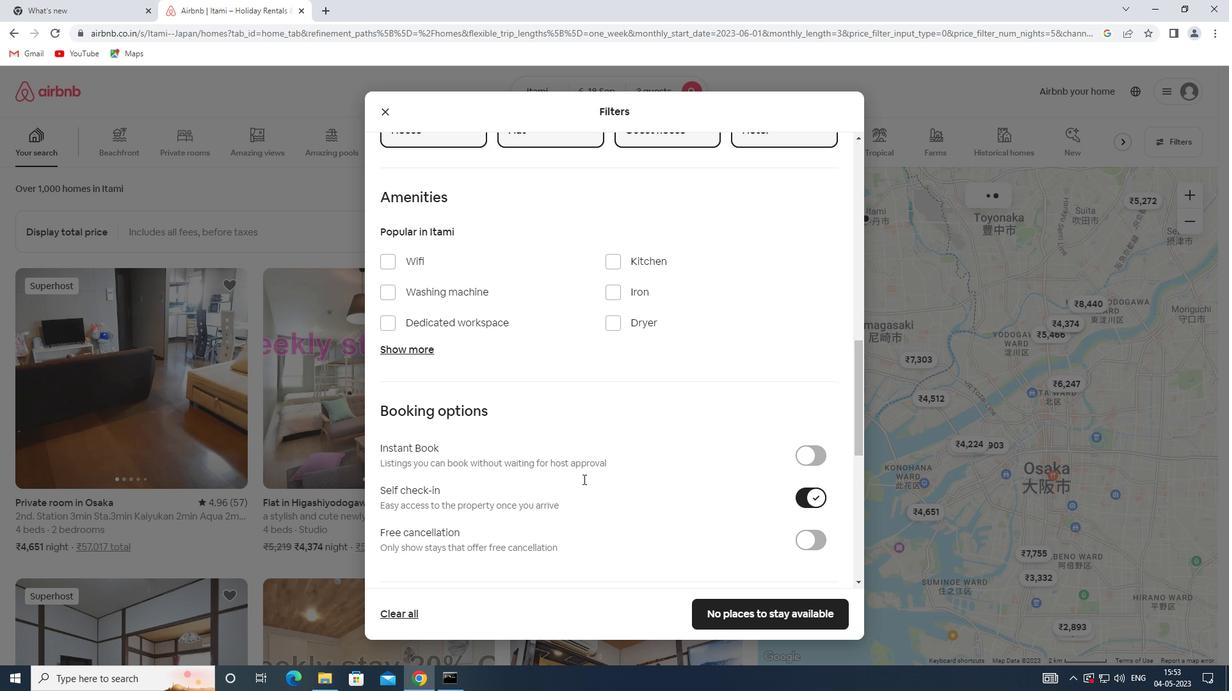 
Action: Mouse scrolled (580, 469) with delta (0, 0)
Screenshot: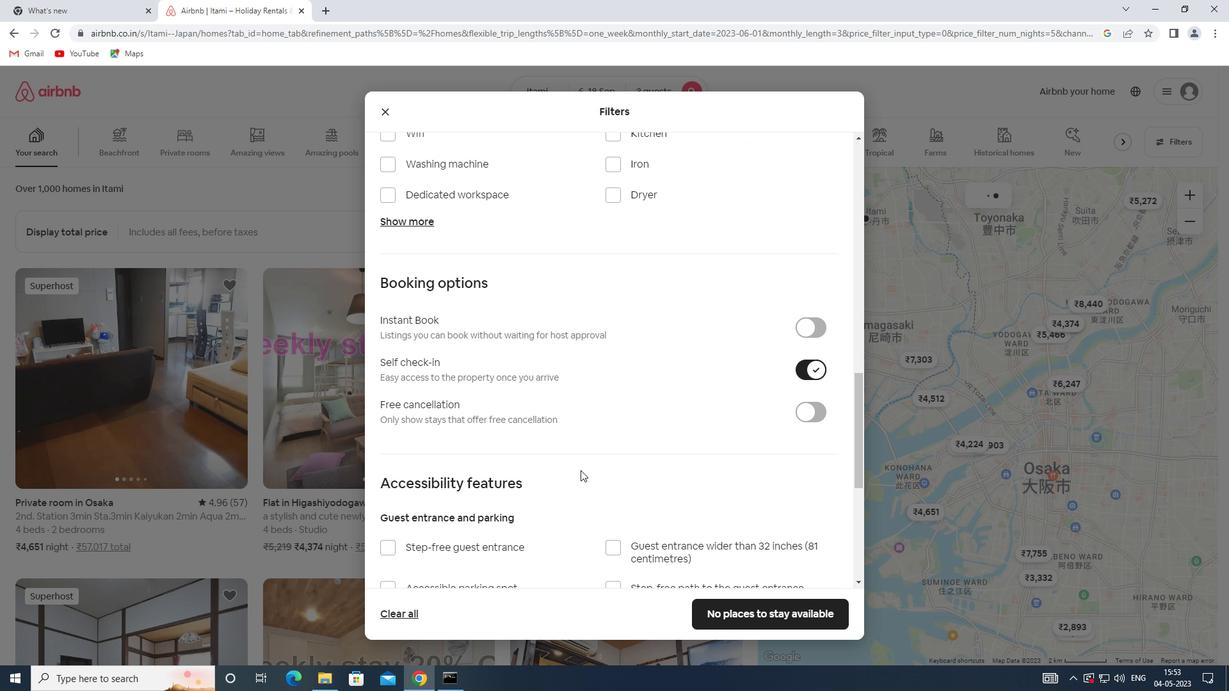 
Action: Mouse scrolled (580, 469) with delta (0, 0)
Screenshot: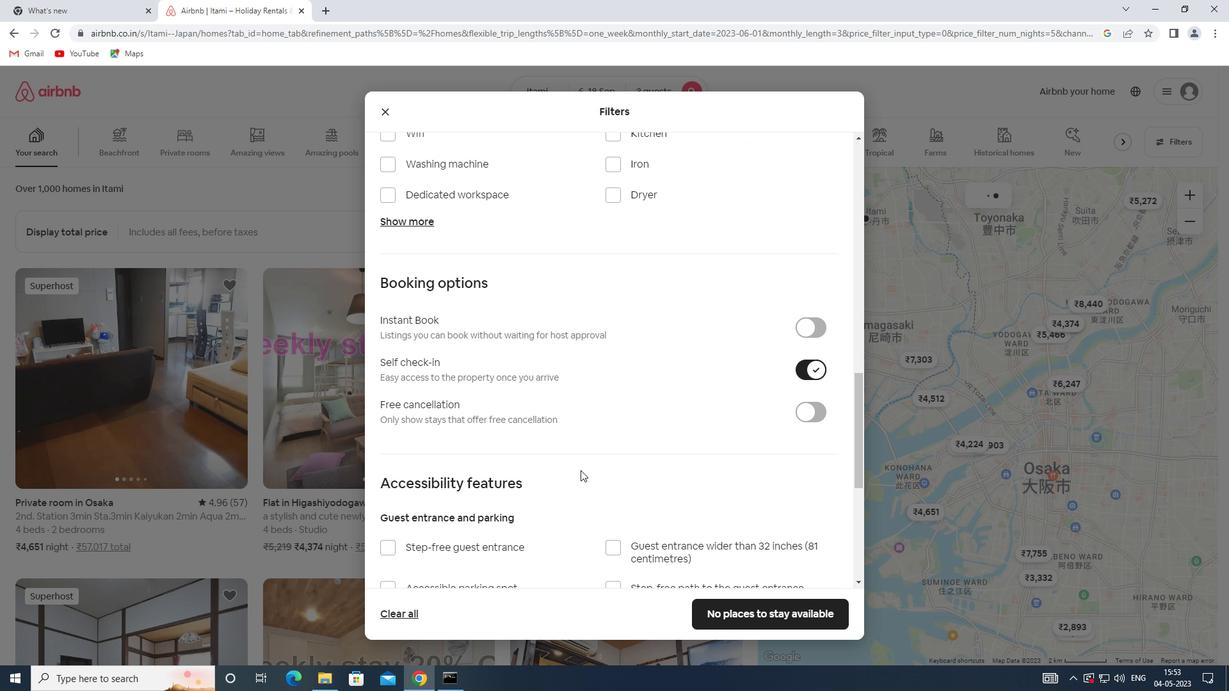 
Action: Mouse scrolled (580, 469) with delta (0, 0)
Screenshot: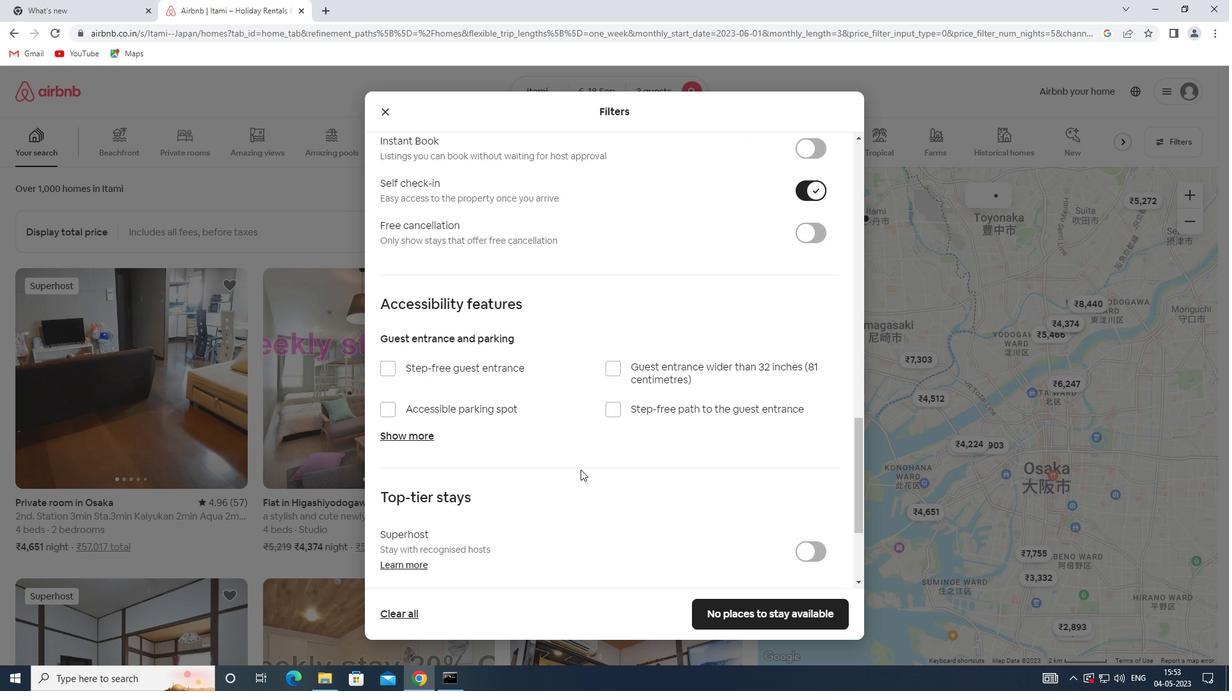 
Action: Mouse scrolled (580, 469) with delta (0, 0)
Screenshot: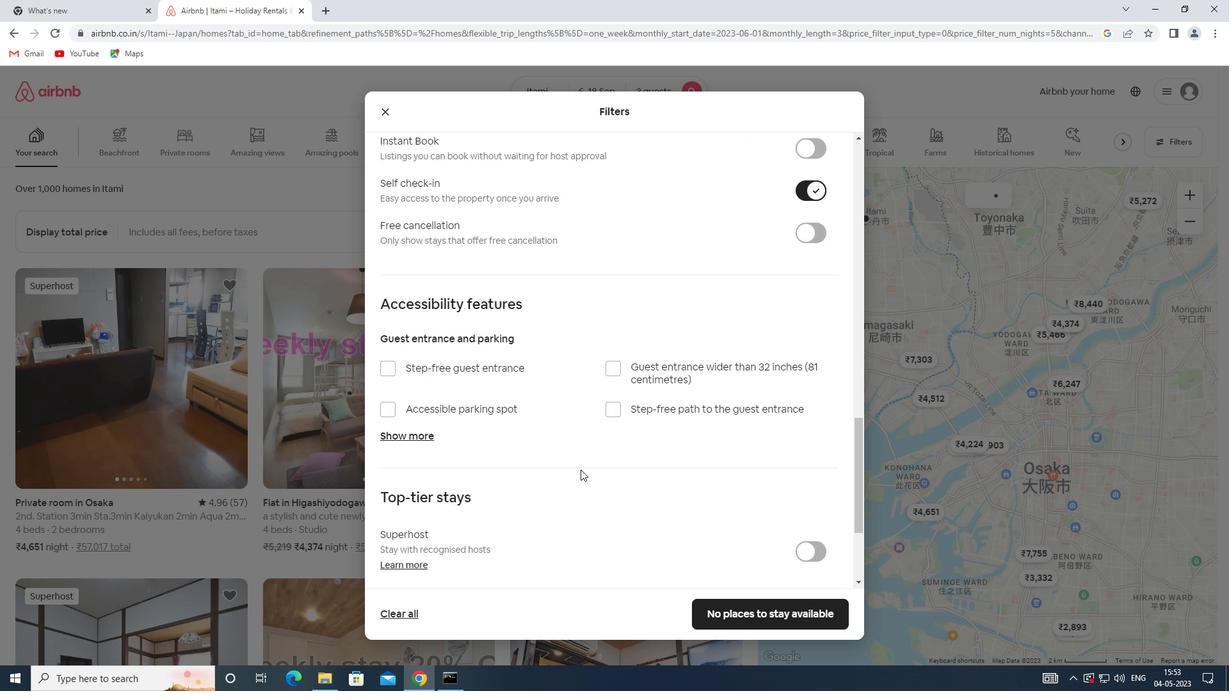 
Action: Mouse moved to (407, 503)
Screenshot: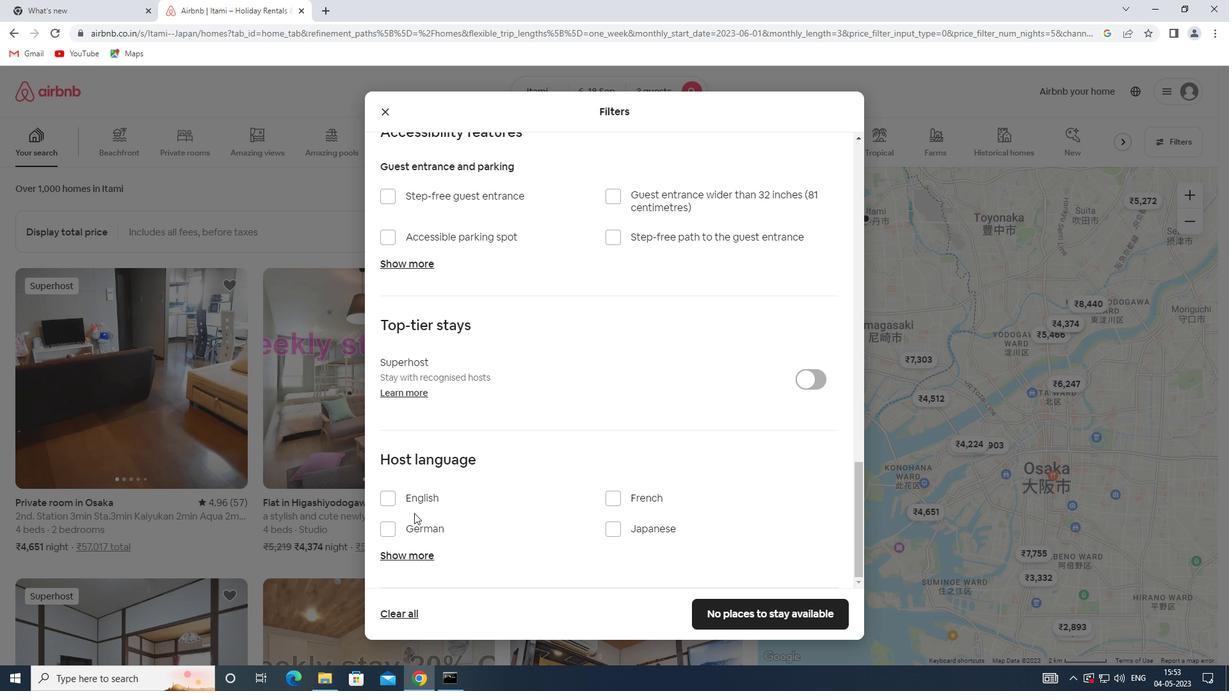 
Action: Mouse pressed left at (407, 503)
Screenshot: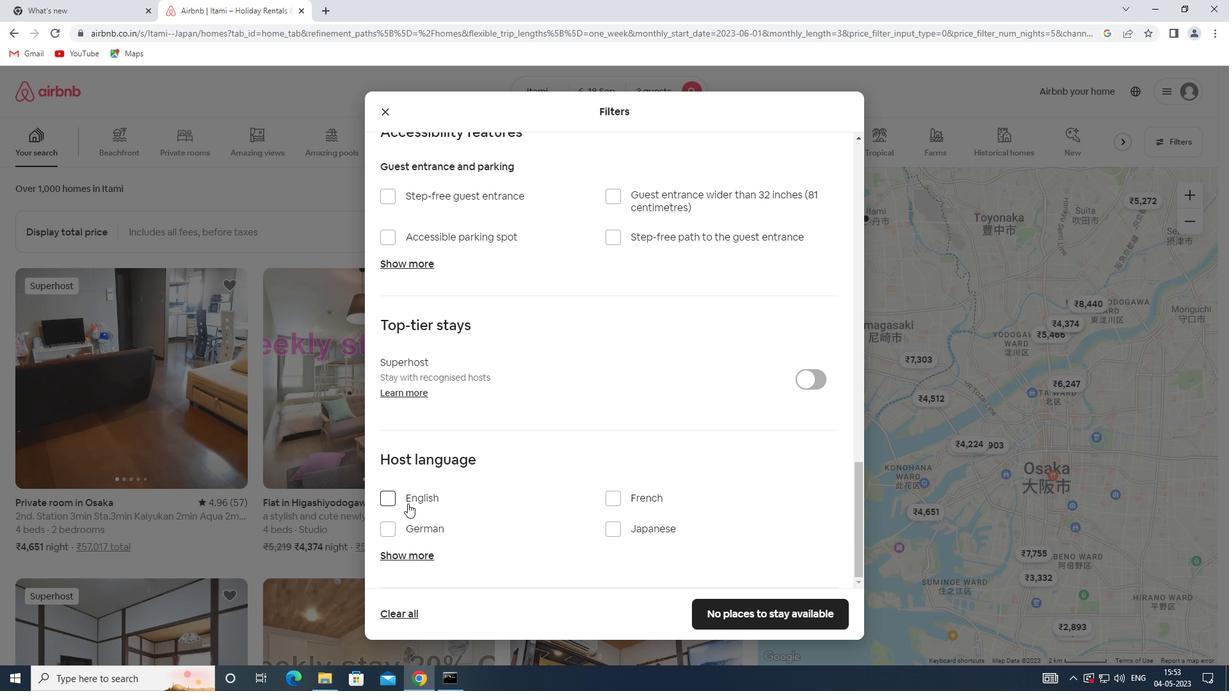 
Action: Mouse moved to (786, 616)
Screenshot: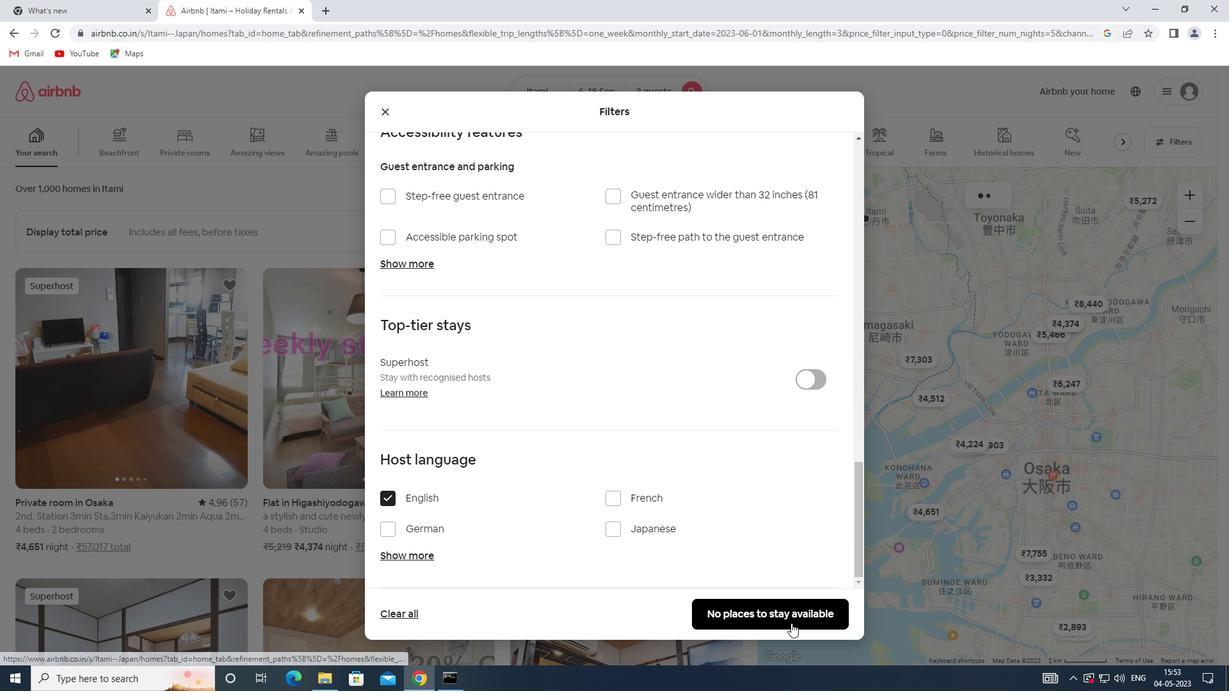 
Action: Mouse pressed left at (786, 616)
Screenshot: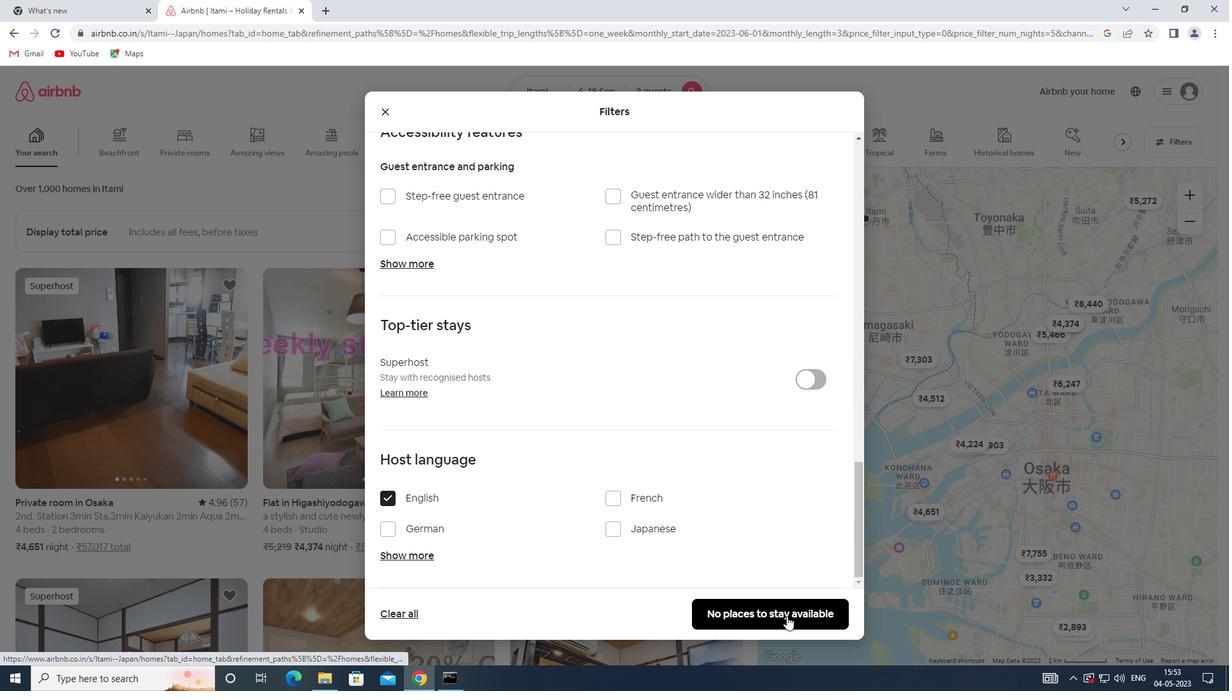 
